 Task: Look for space in Alcamo, Italy from 7th July, 2023 to 15th July, 2023 for 6 adults in price range Rs.15000 to Rs.20000. Place can be entire place with 3 bedrooms having 3 beds and 3 bathrooms. Property type can be house, flat, guest house. Booking option can be shelf check-in. Required host language is English.
Action: Mouse moved to (477, 72)
Screenshot: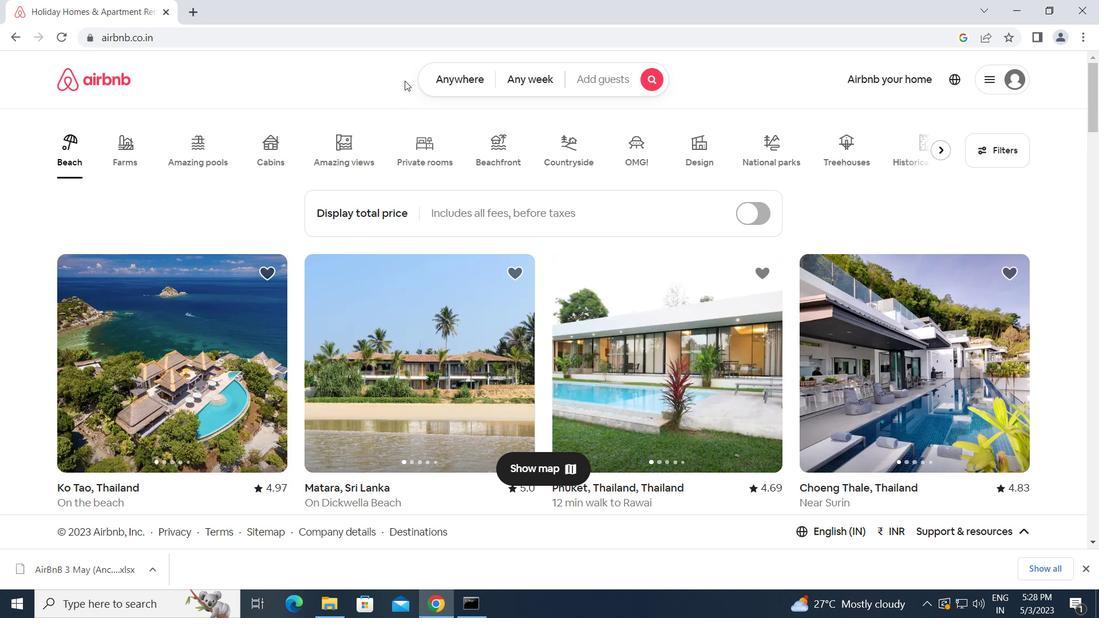 
Action: Mouse pressed left at (477, 72)
Screenshot: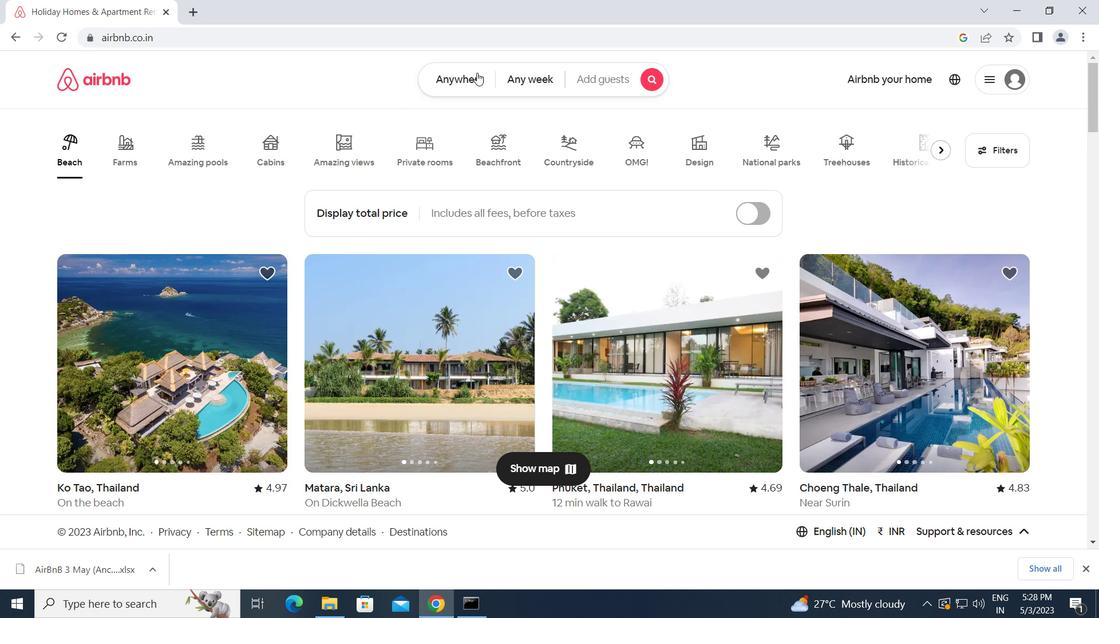 
Action: Mouse moved to (375, 120)
Screenshot: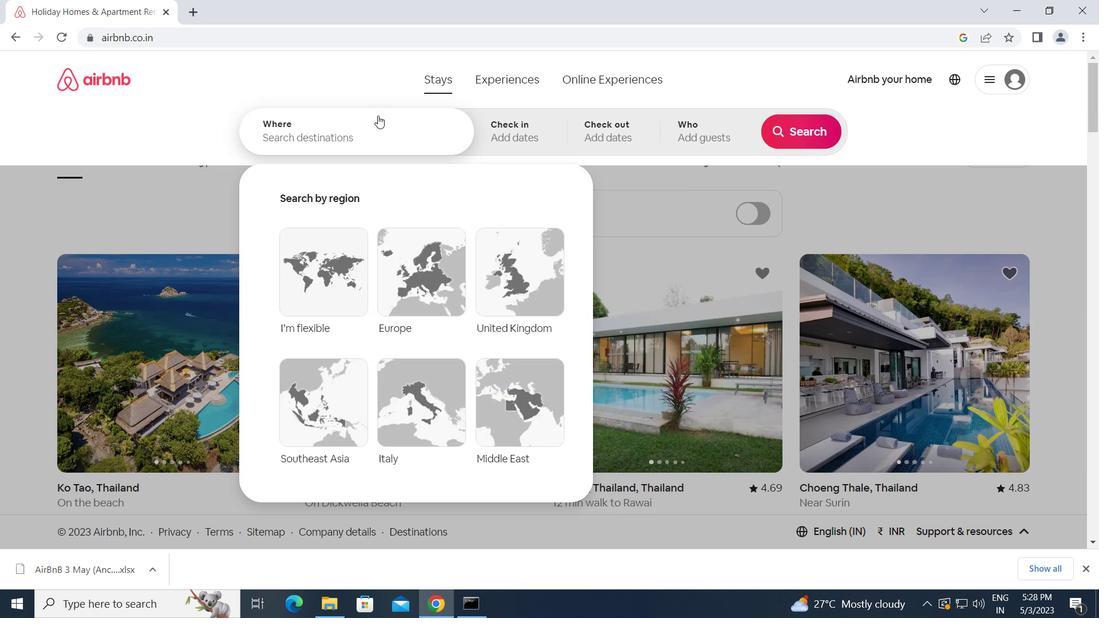 
Action: Mouse pressed left at (375, 120)
Screenshot: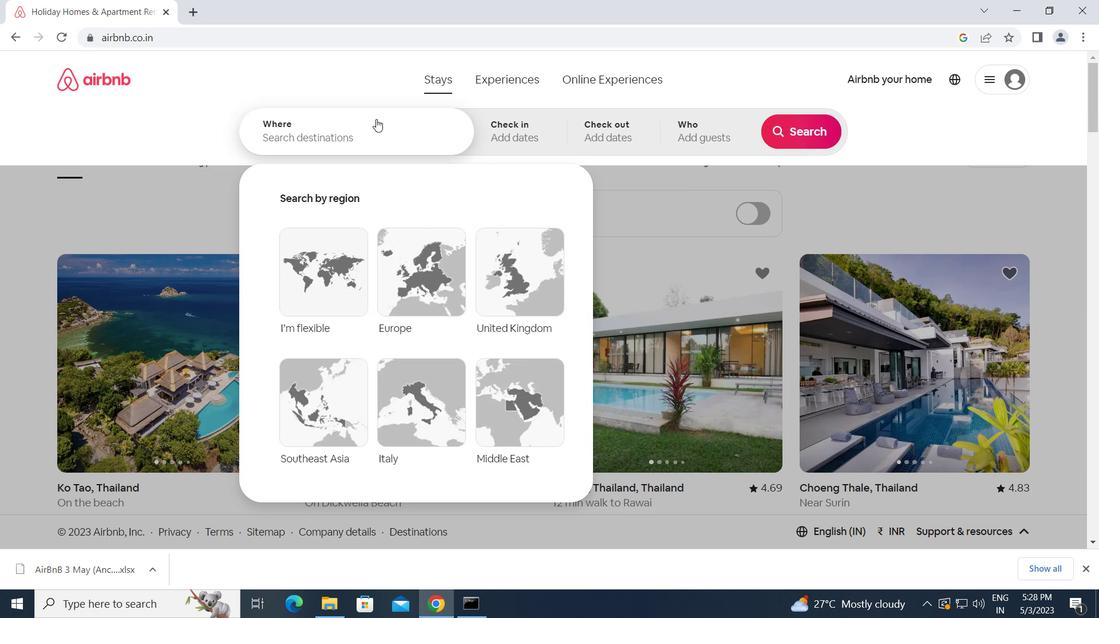 
Action: Key pressed <Key.caps_lock>a<Key.caps_lock>lcamo,<Key.space><Key.caps_lock>i<Key.caps_lock>taly<Key.enter>
Screenshot: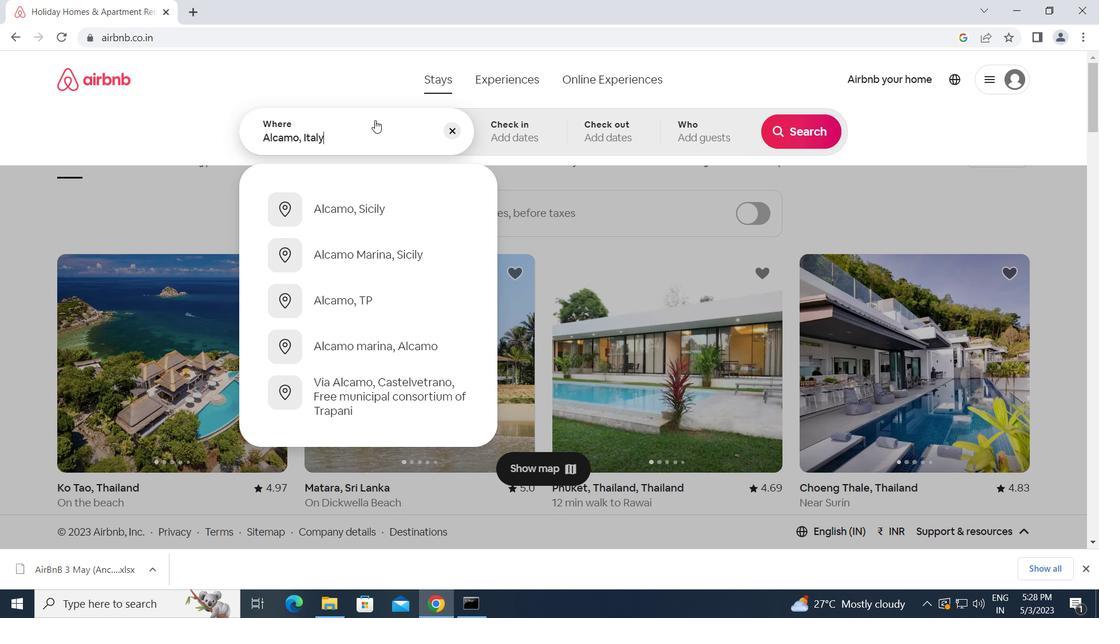 
Action: Mouse moved to (807, 247)
Screenshot: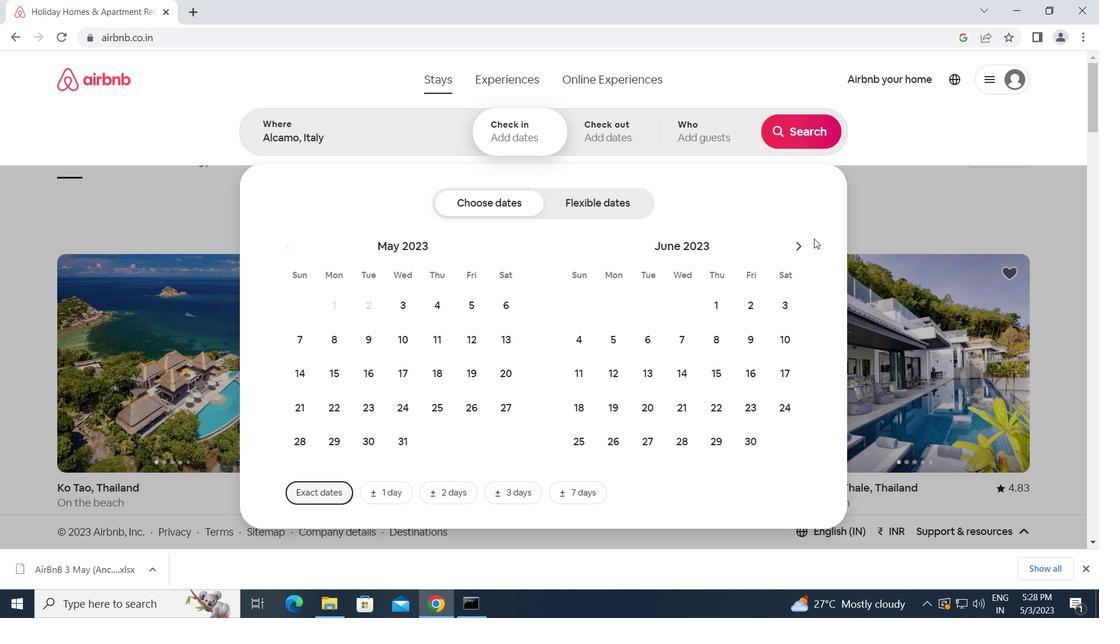 
Action: Mouse pressed left at (807, 247)
Screenshot: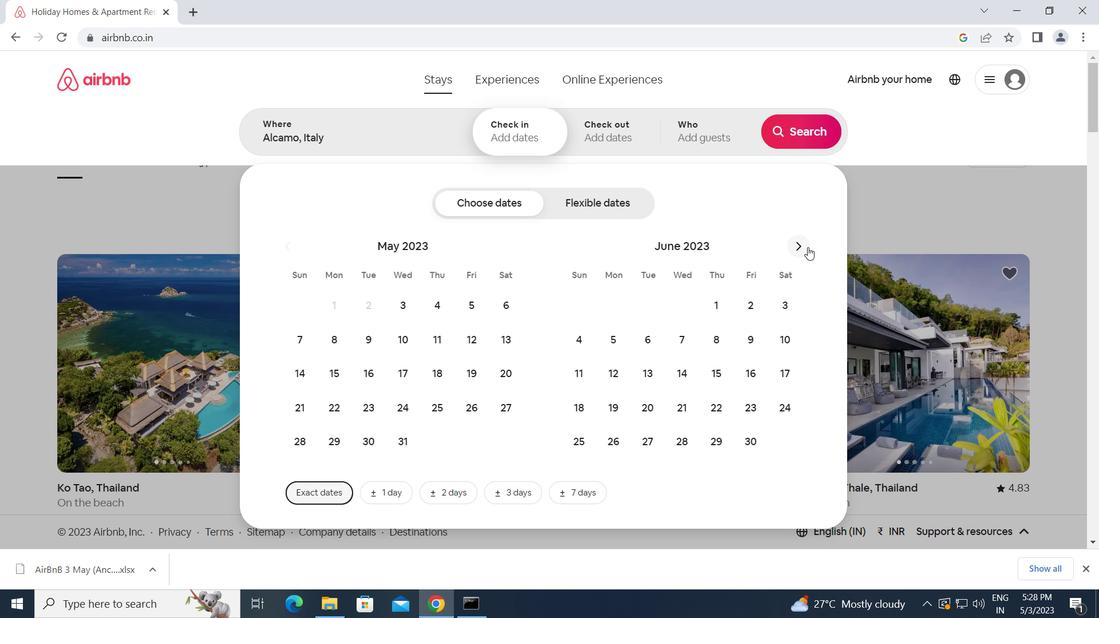 
Action: Mouse moved to (751, 333)
Screenshot: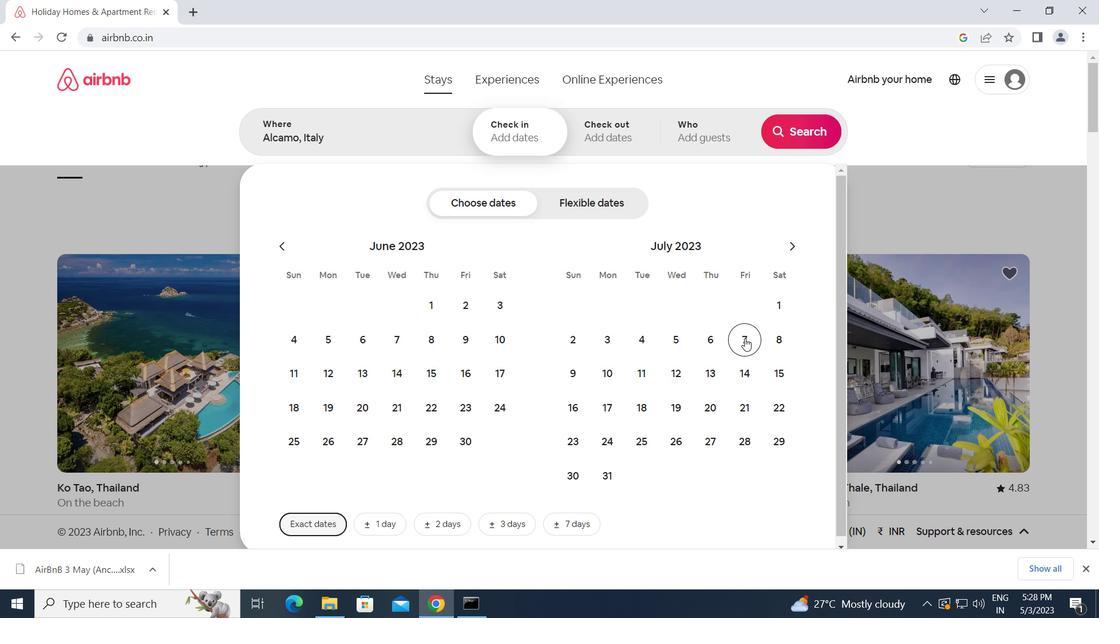
Action: Mouse pressed left at (751, 333)
Screenshot: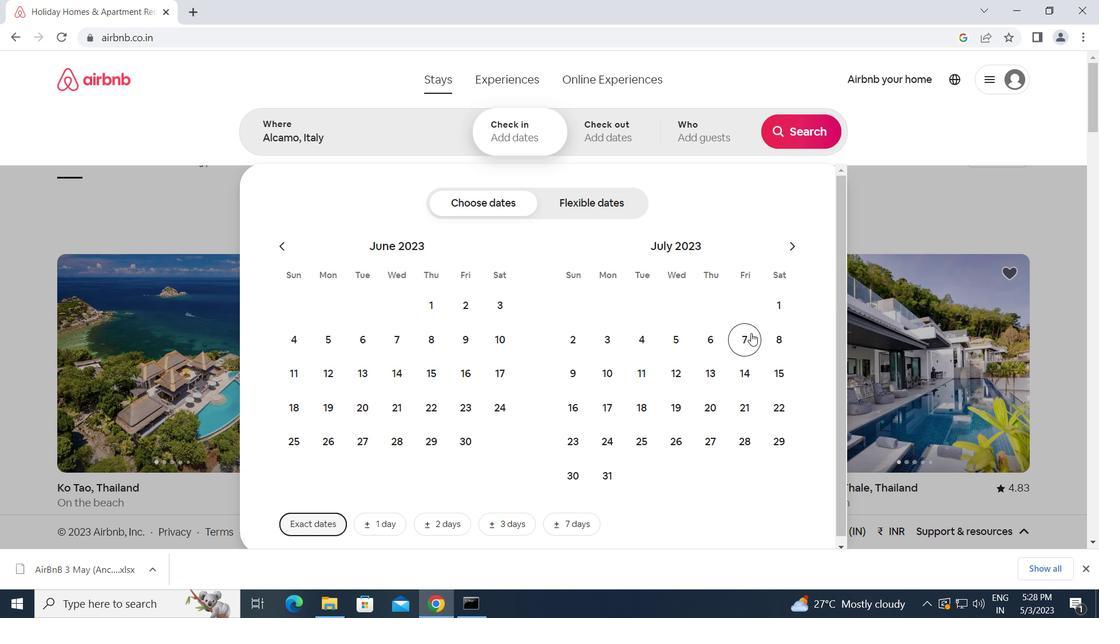 
Action: Mouse moved to (786, 371)
Screenshot: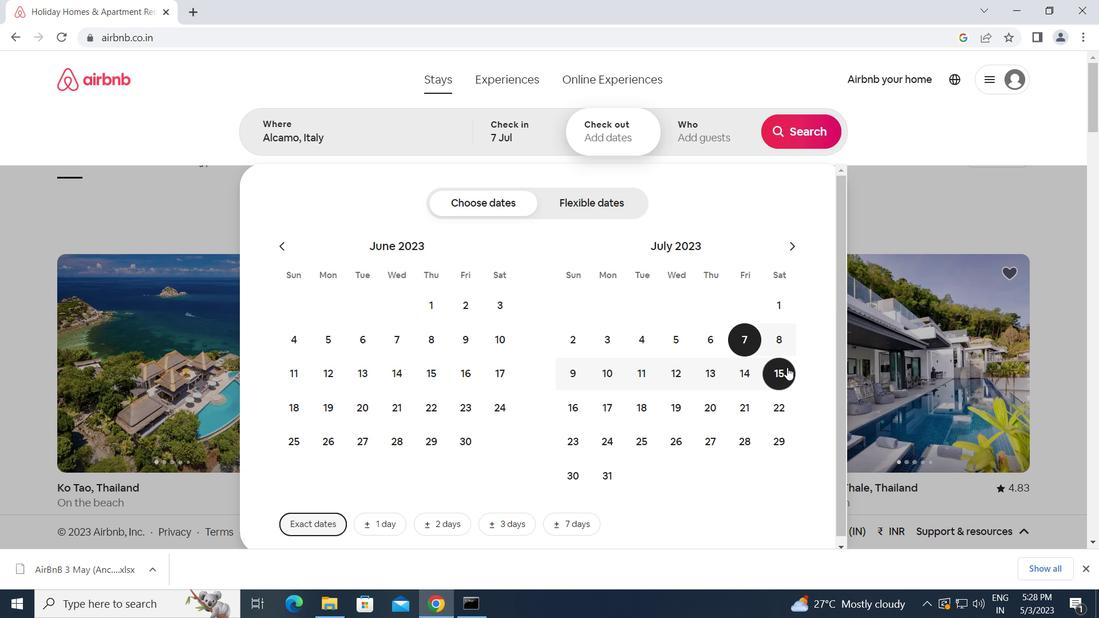 
Action: Mouse pressed left at (786, 371)
Screenshot: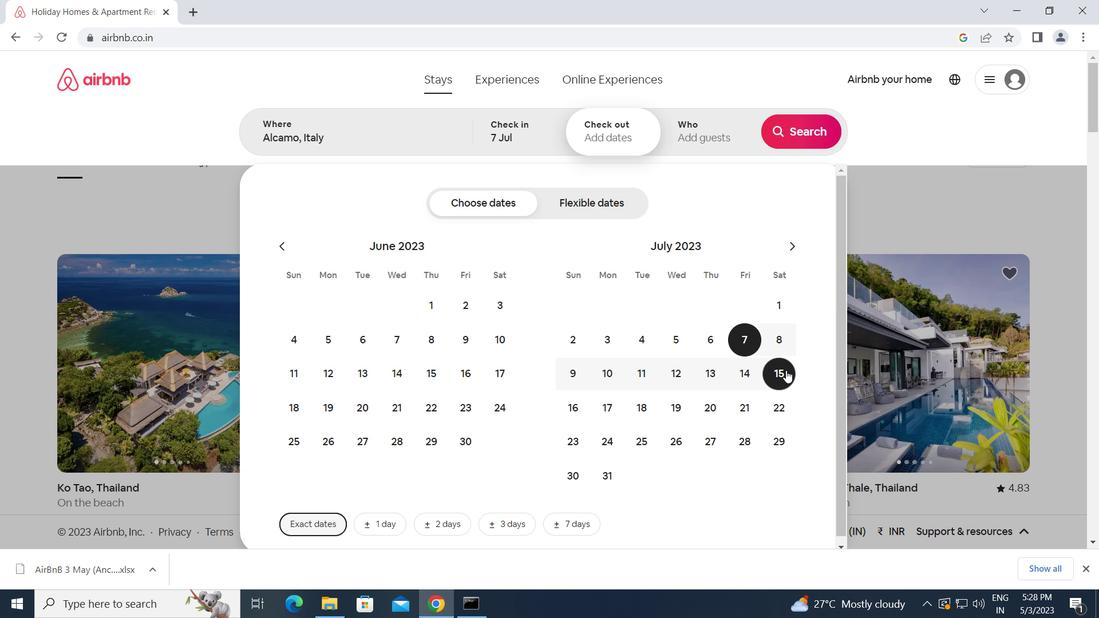 
Action: Mouse moved to (700, 127)
Screenshot: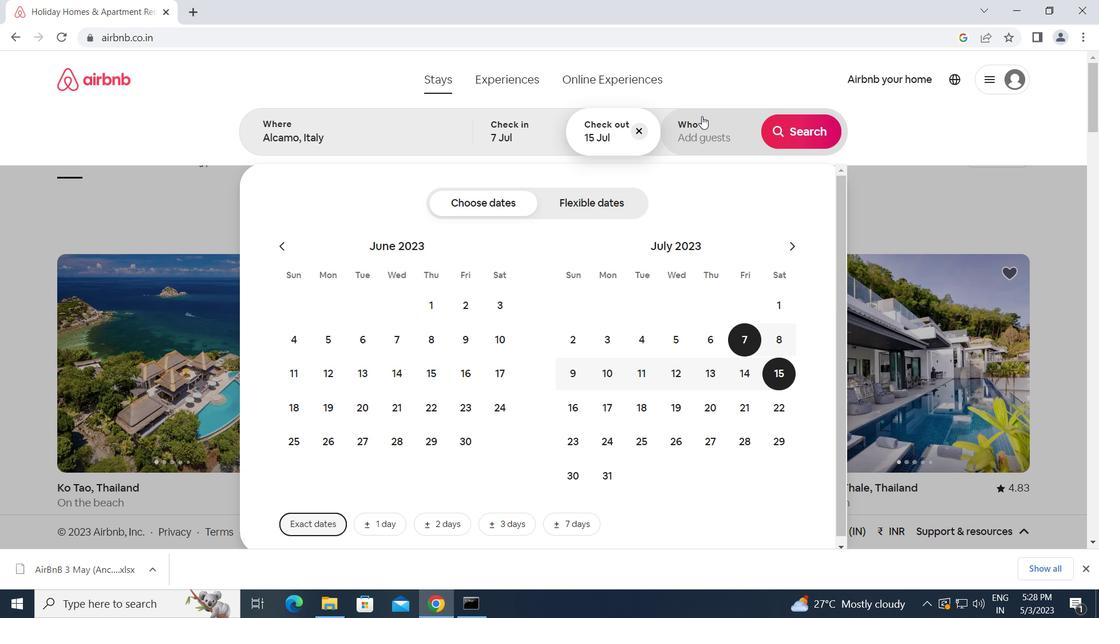 
Action: Mouse pressed left at (700, 127)
Screenshot: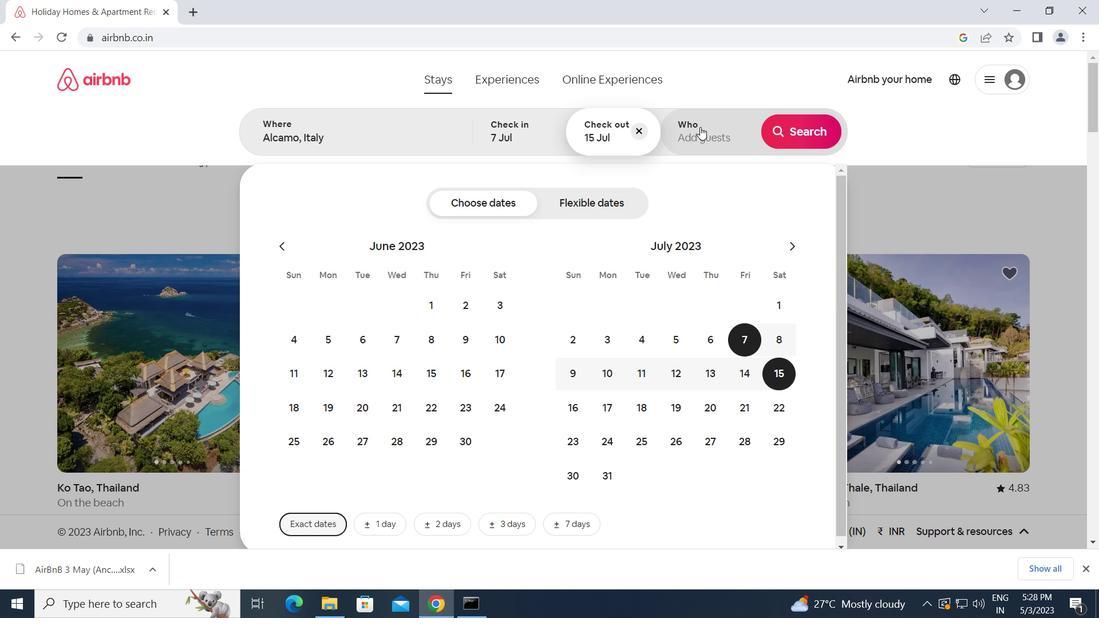 
Action: Mouse moved to (807, 209)
Screenshot: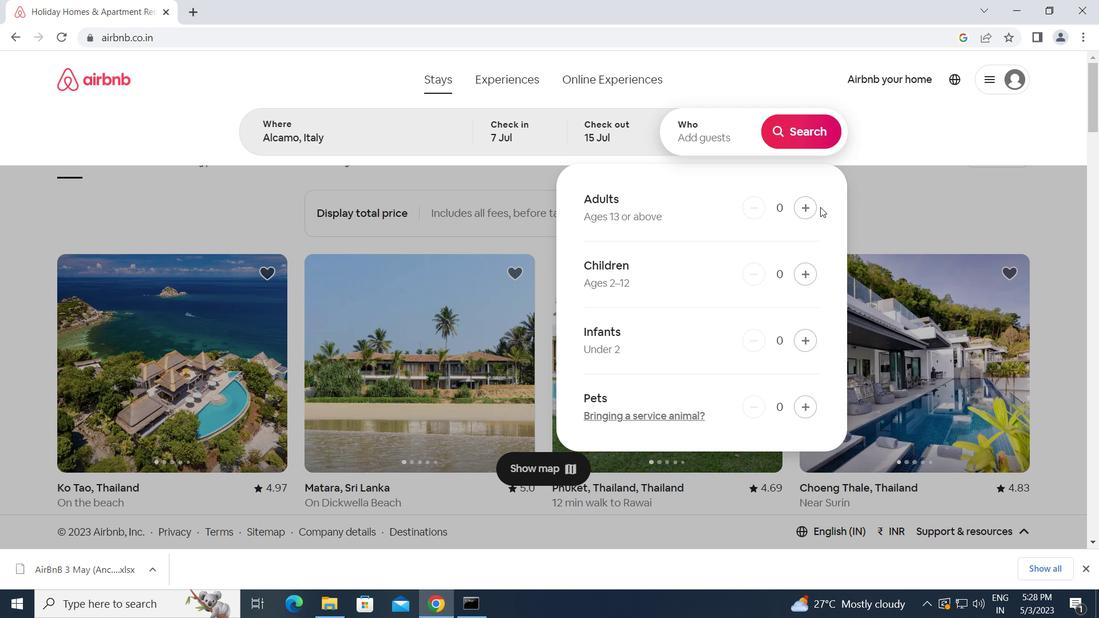 
Action: Mouse pressed left at (807, 209)
Screenshot: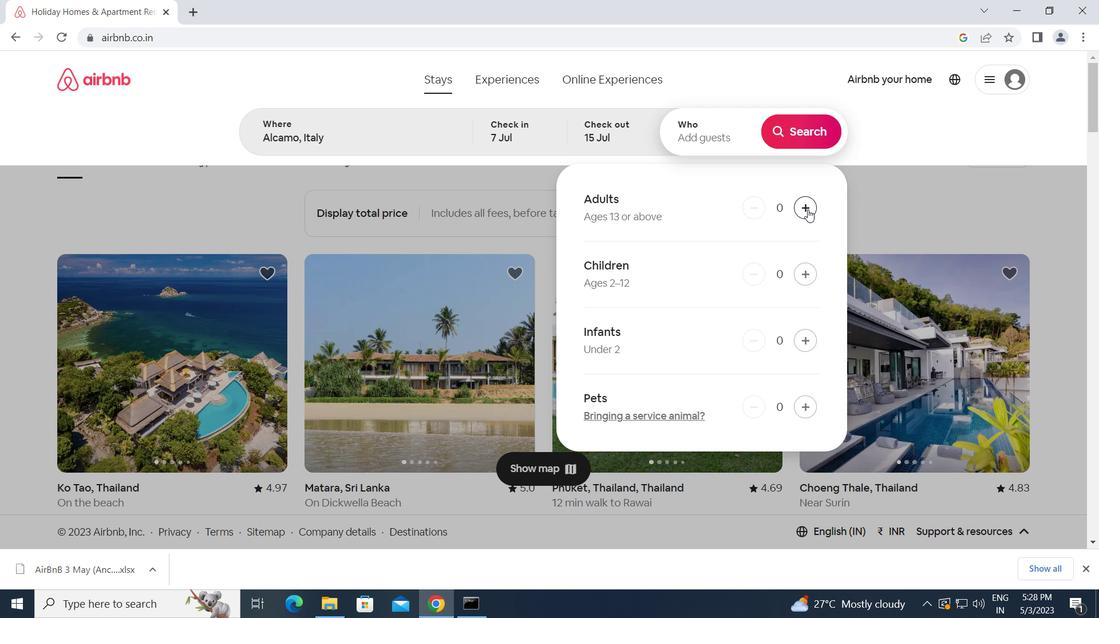 
Action: Mouse pressed left at (807, 209)
Screenshot: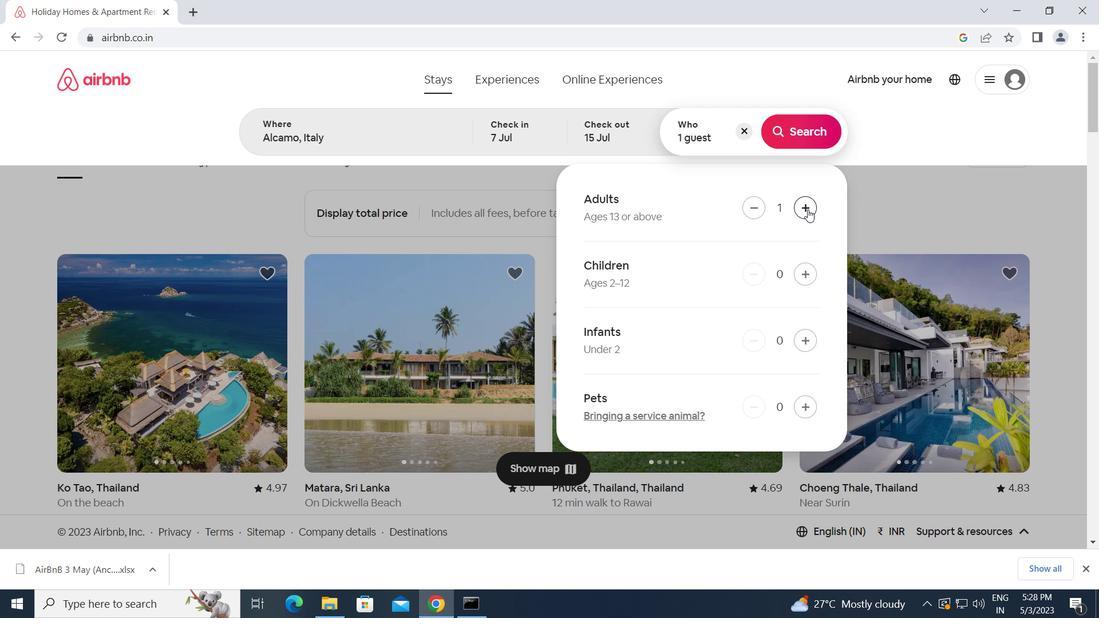 
Action: Mouse pressed left at (807, 209)
Screenshot: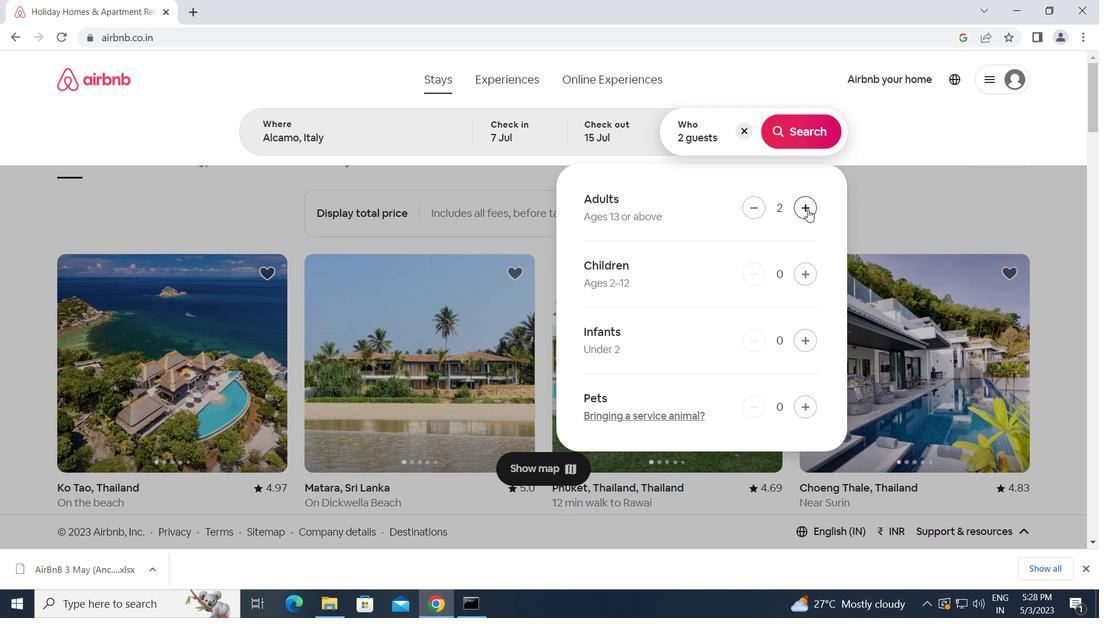 
Action: Mouse pressed left at (807, 209)
Screenshot: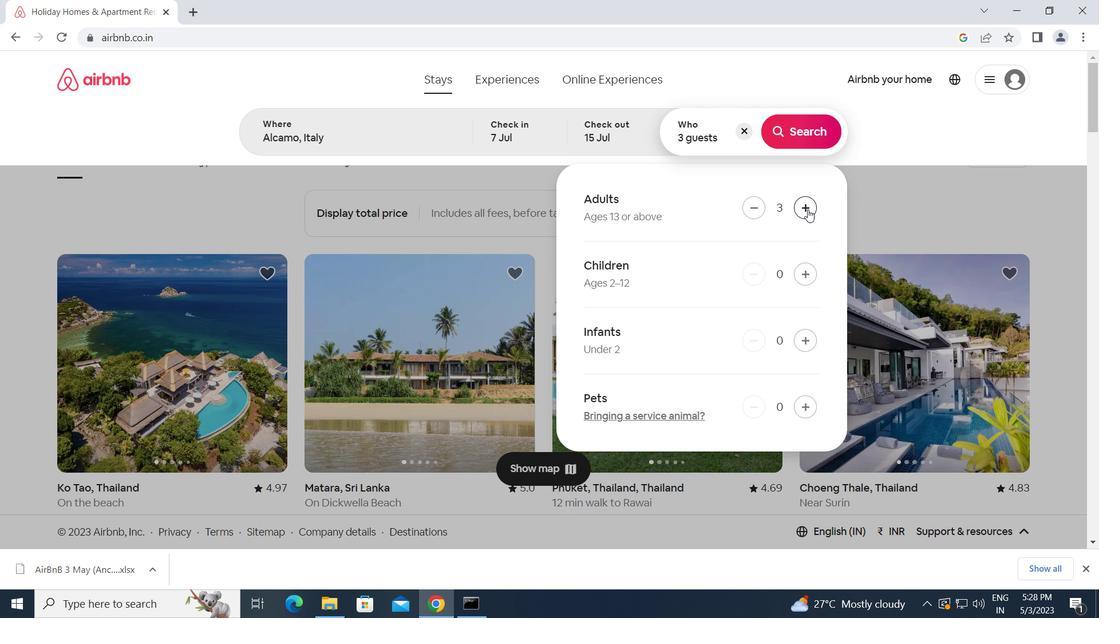 
Action: Mouse pressed left at (807, 209)
Screenshot: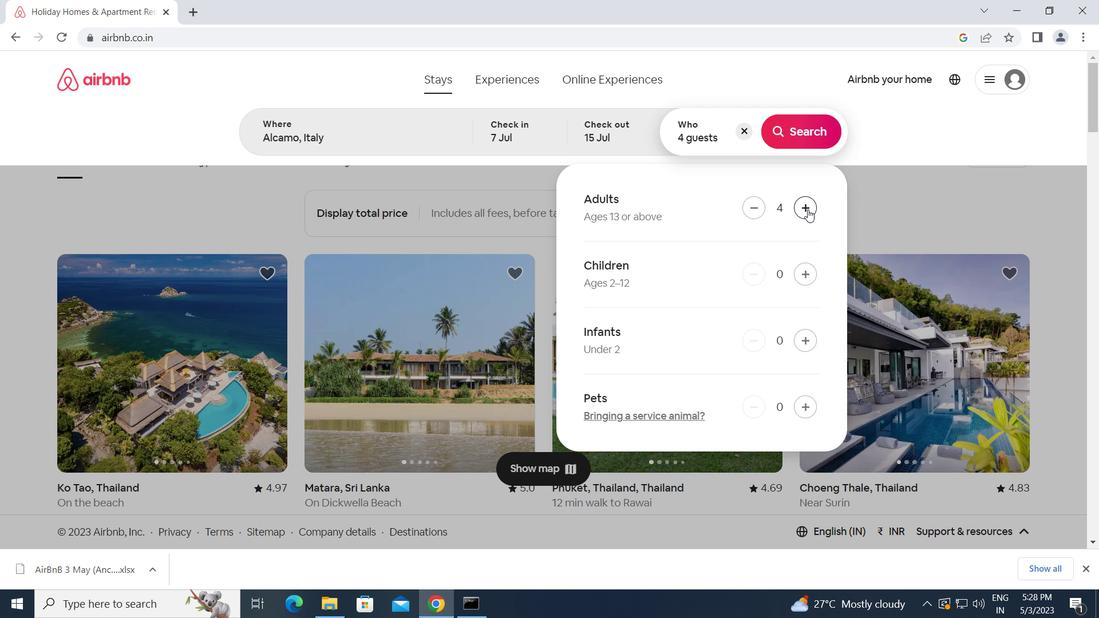 
Action: Mouse pressed left at (807, 209)
Screenshot: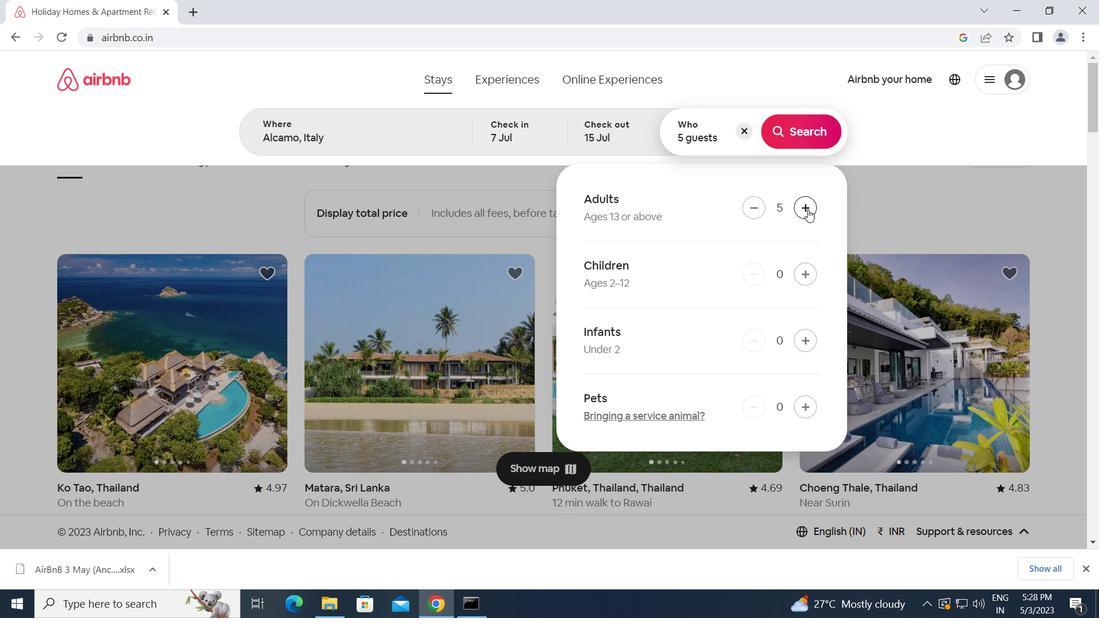 
Action: Mouse moved to (801, 133)
Screenshot: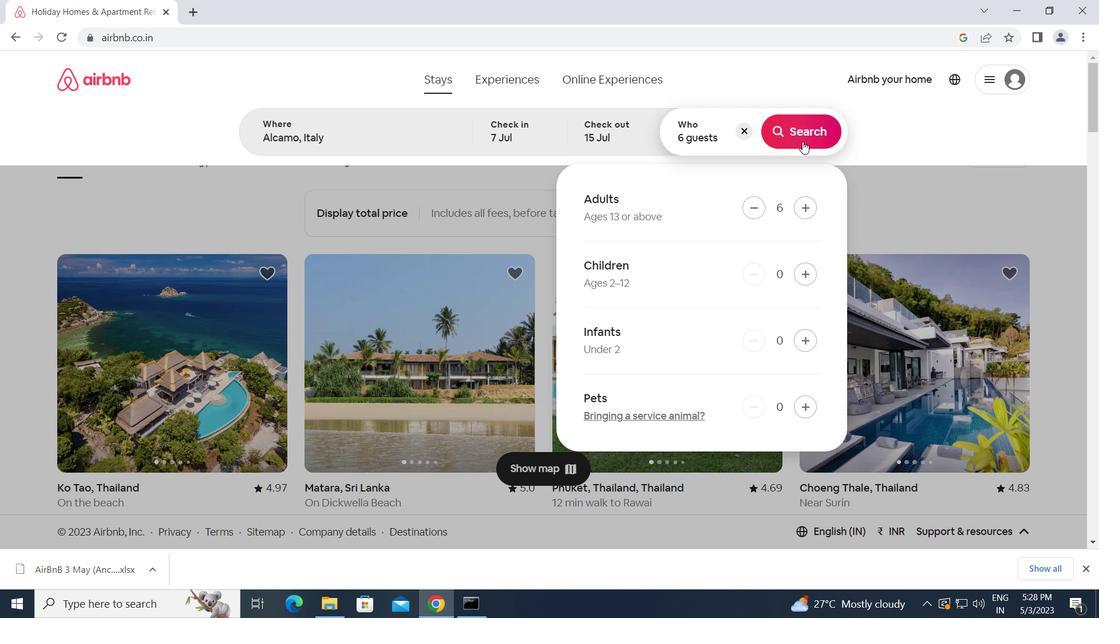 
Action: Mouse pressed left at (801, 133)
Screenshot: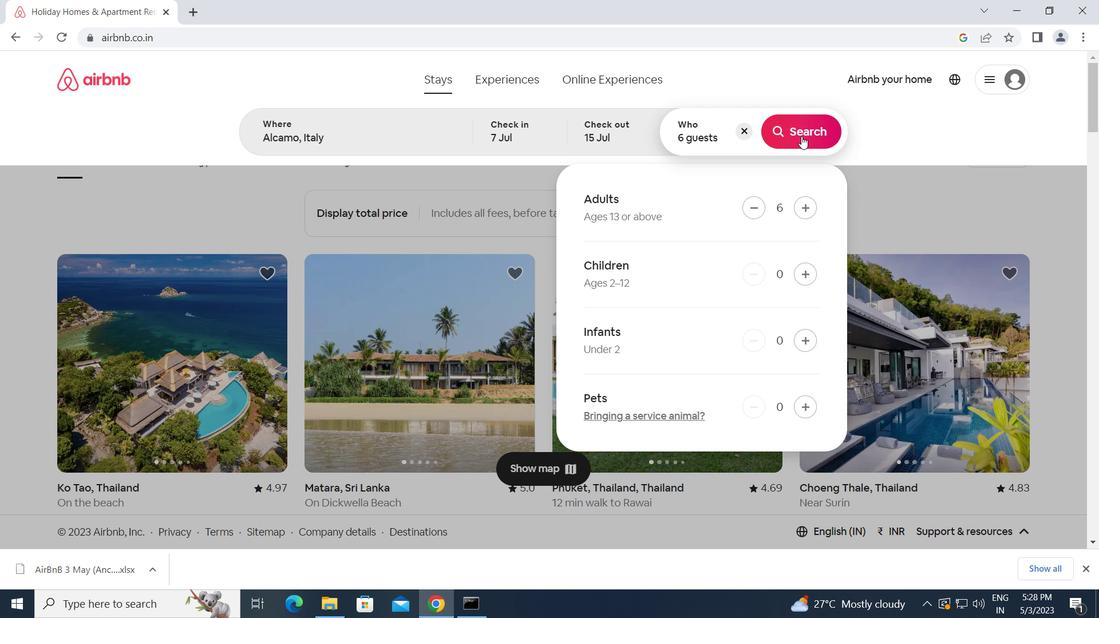 
Action: Mouse moved to (1031, 135)
Screenshot: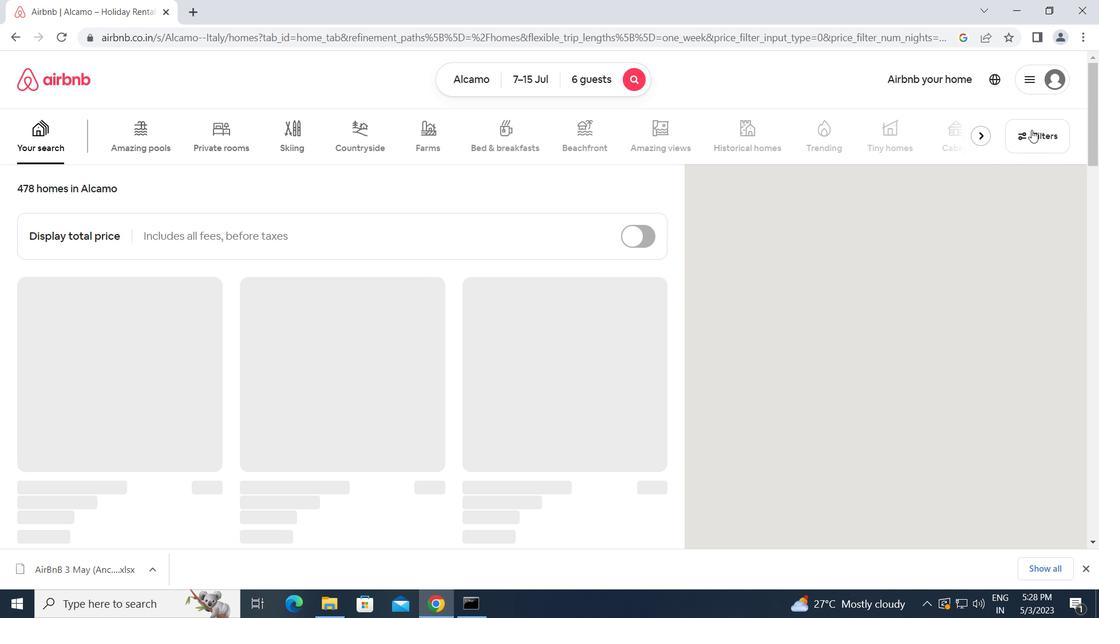 
Action: Mouse pressed left at (1031, 135)
Screenshot: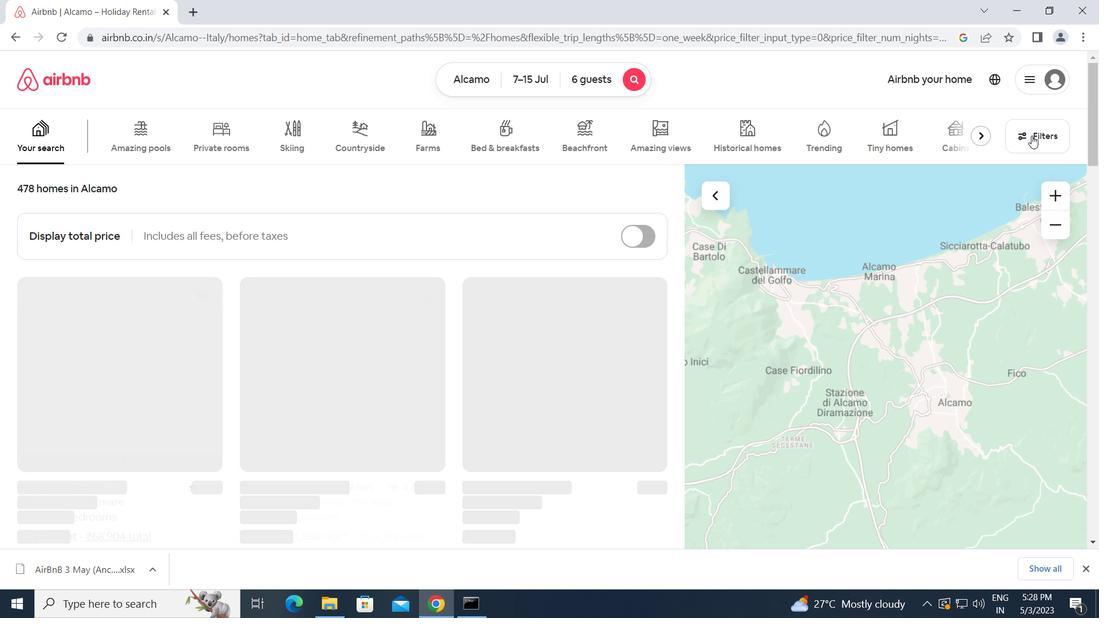 
Action: Mouse moved to (361, 321)
Screenshot: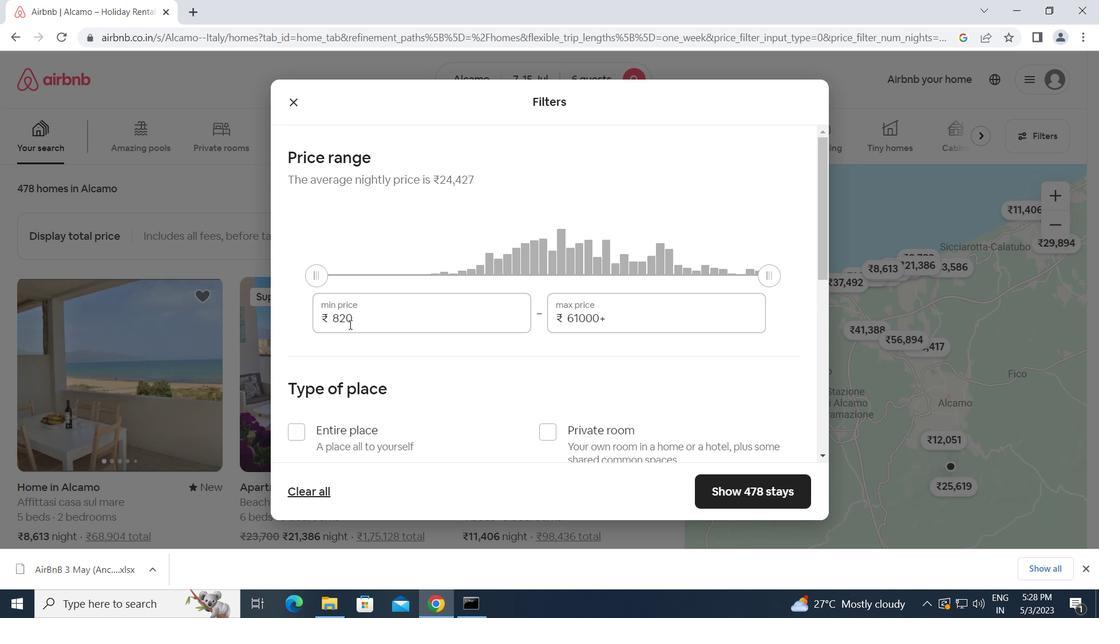 
Action: Mouse pressed left at (361, 321)
Screenshot: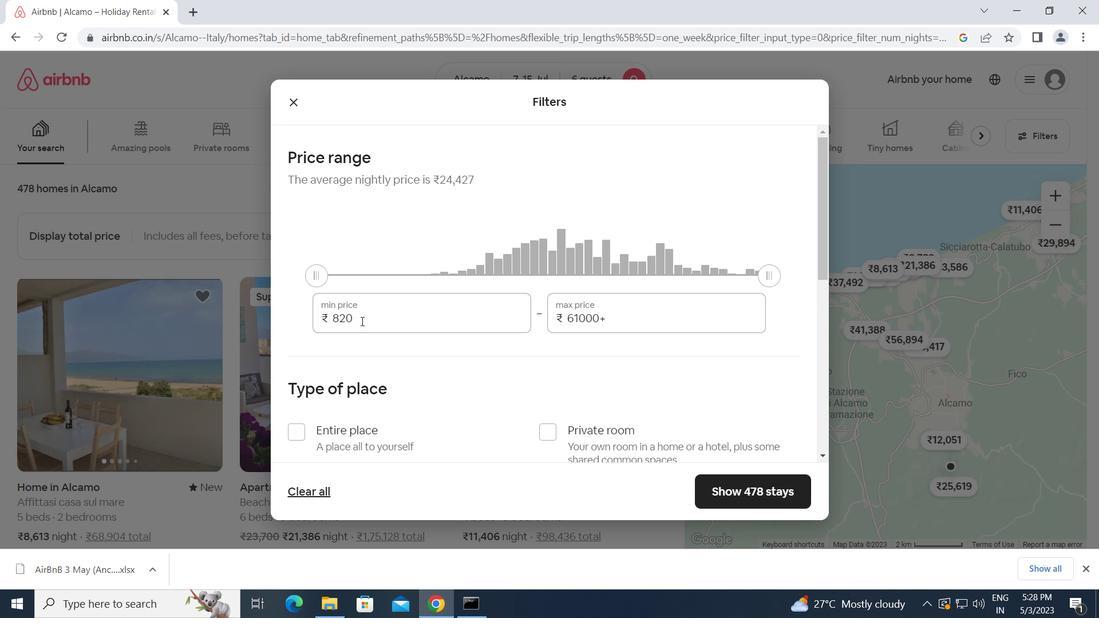
Action: Mouse moved to (330, 320)
Screenshot: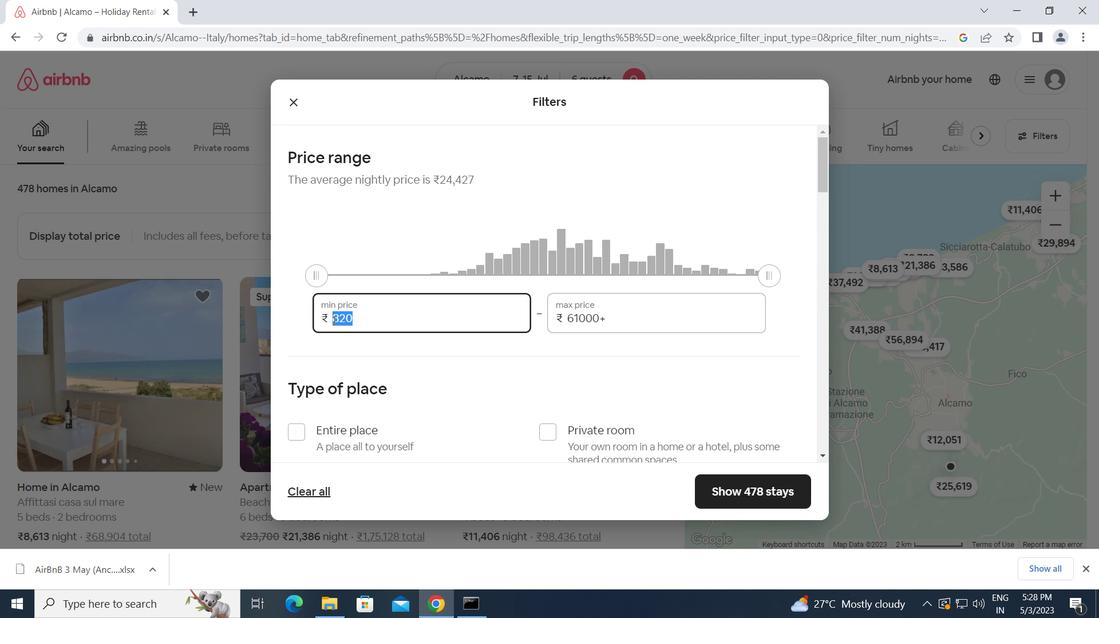 
Action: Key pressed 15000<Key.tab>20000
Screenshot: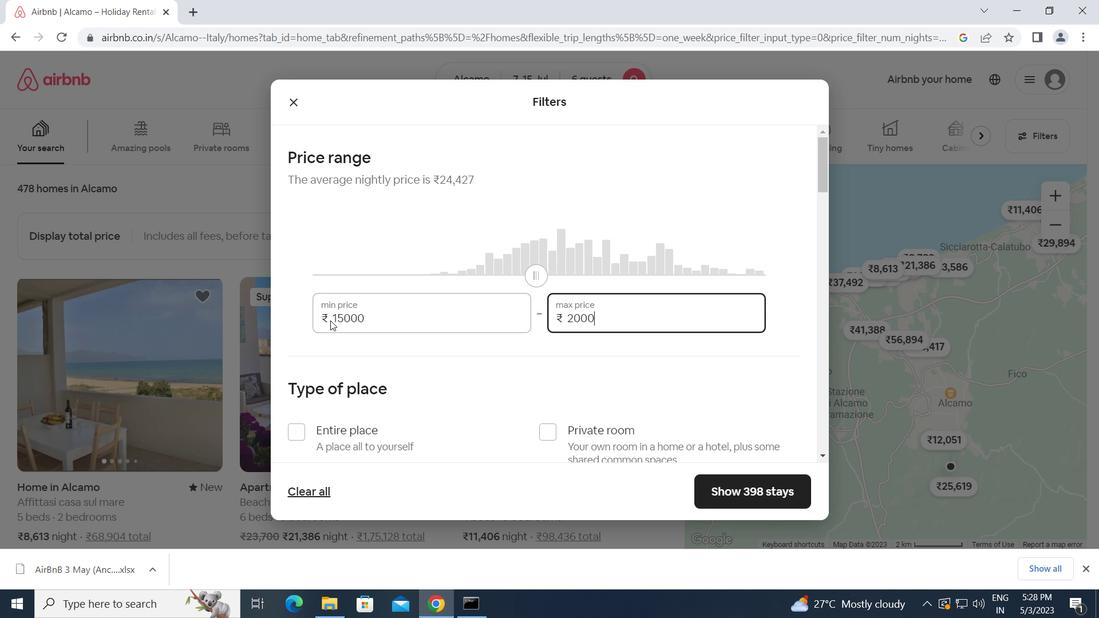 
Action: Mouse moved to (364, 341)
Screenshot: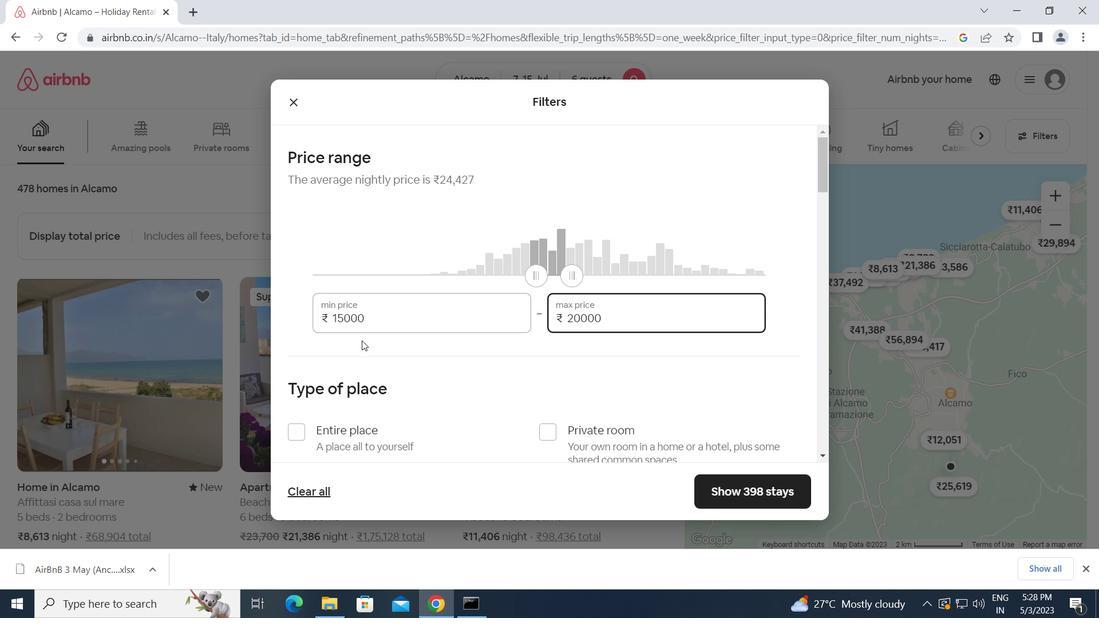 
Action: Mouse scrolled (364, 340) with delta (0, 0)
Screenshot: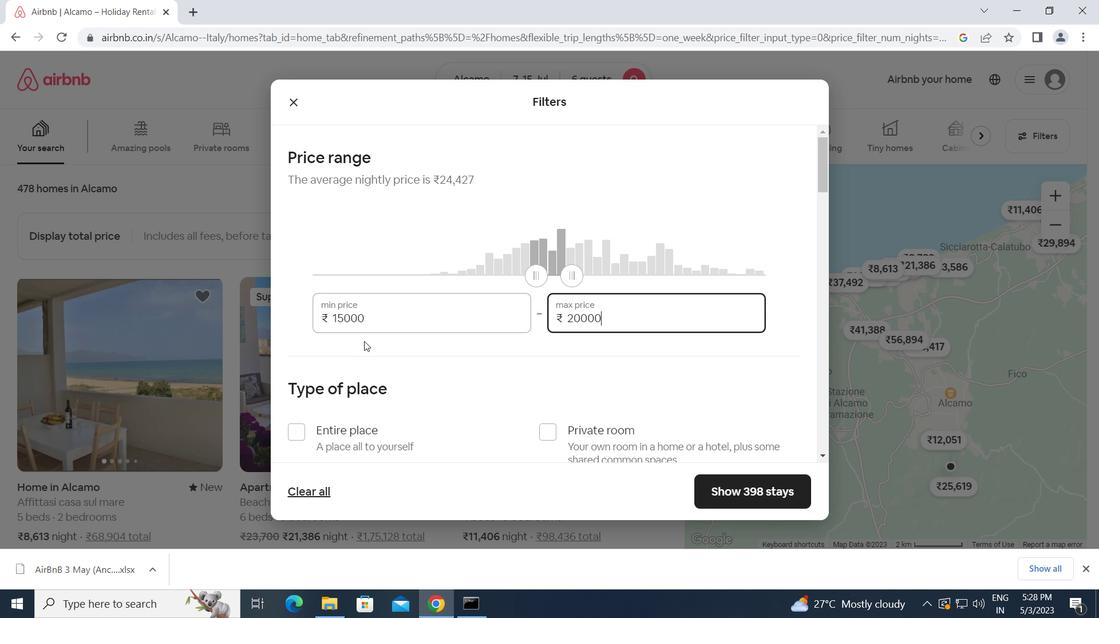 
Action: Mouse scrolled (364, 340) with delta (0, 0)
Screenshot: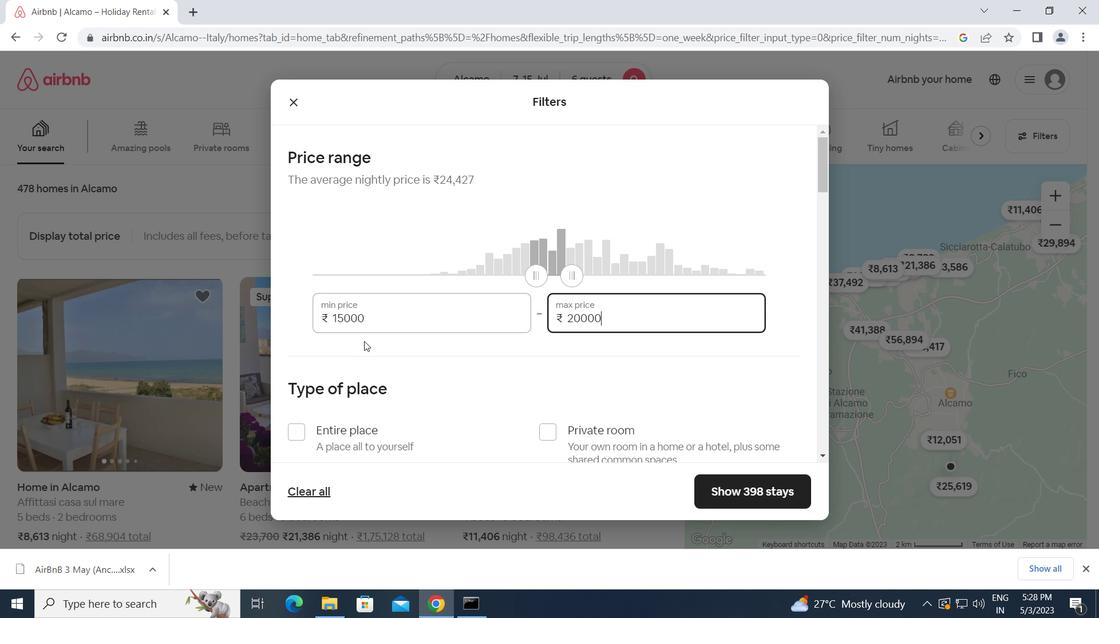 
Action: Mouse moved to (300, 293)
Screenshot: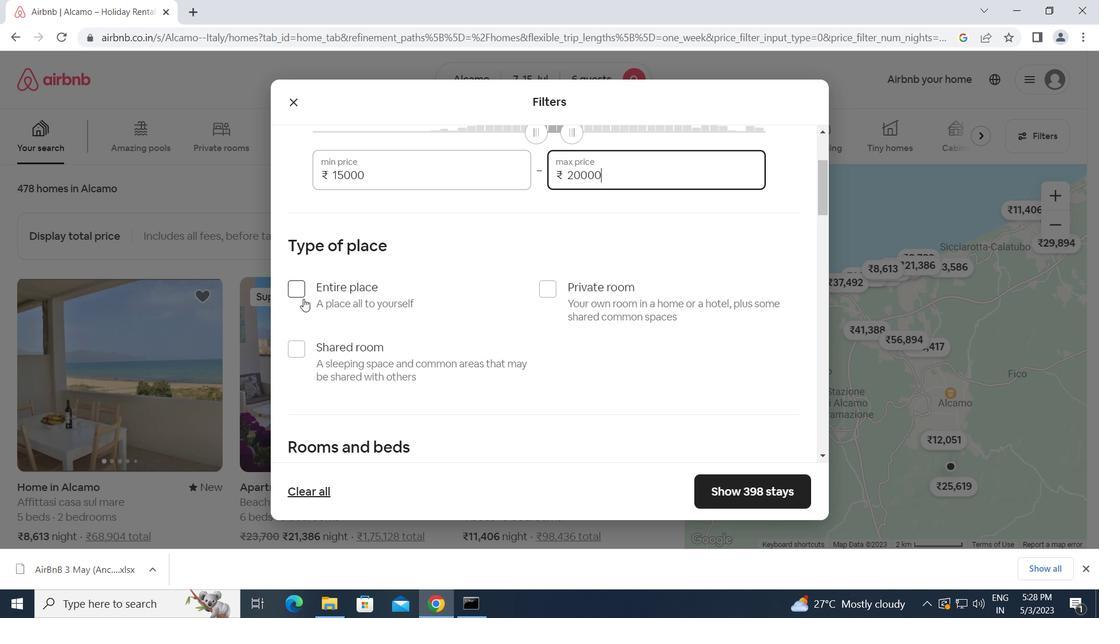 
Action: Mouse pressed left at (300, 293)
Screenshot: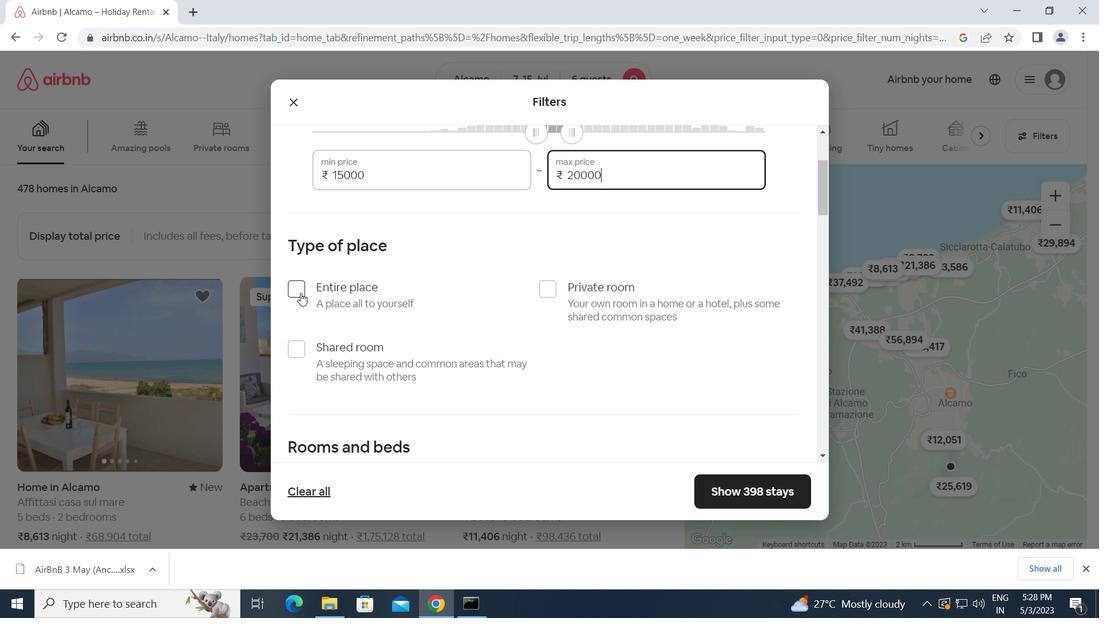 
Action: Mouse moved to (440, 328)
Screenshot: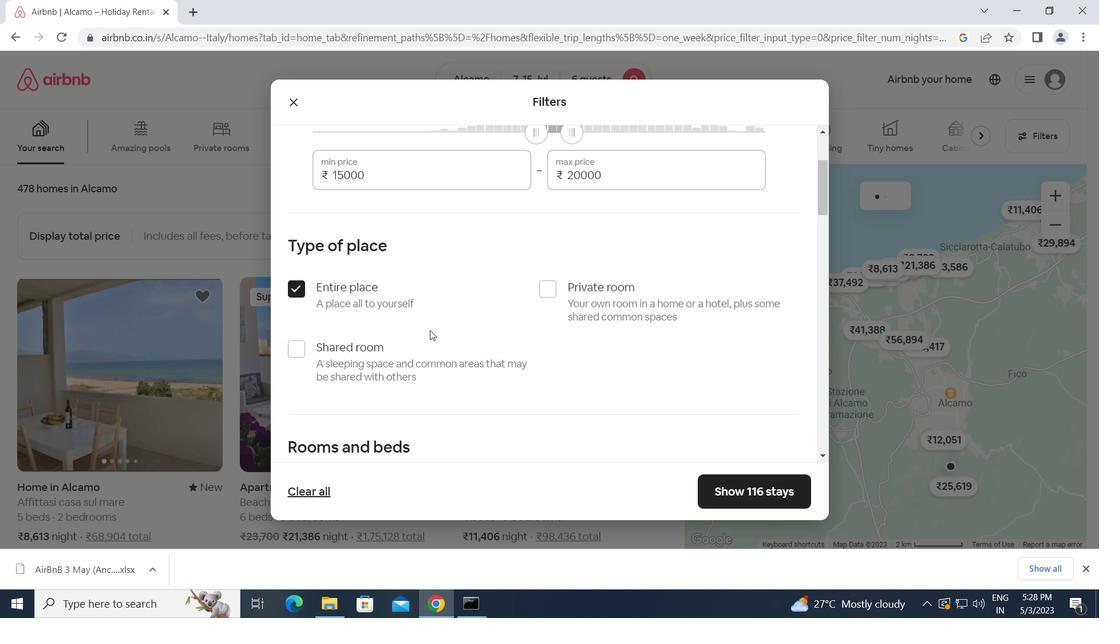 
Action: Mouse scrolled (440, 327) with delta (0, 0)
Screenshot: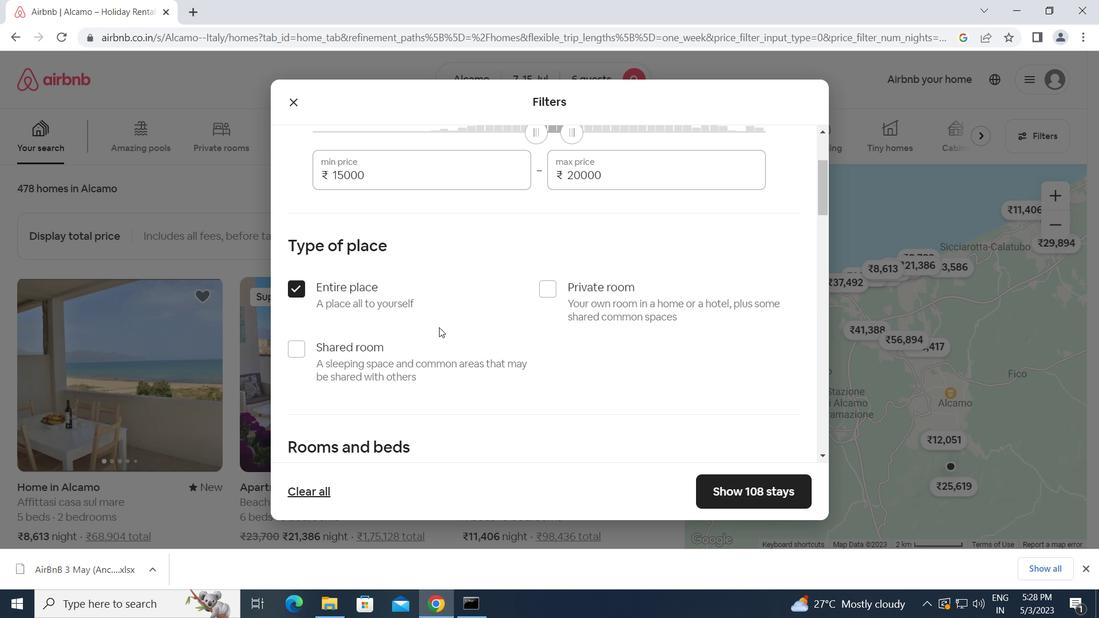 
Action: Mouse scrolled (440, 327) with delta (0, 0)
Screenshot: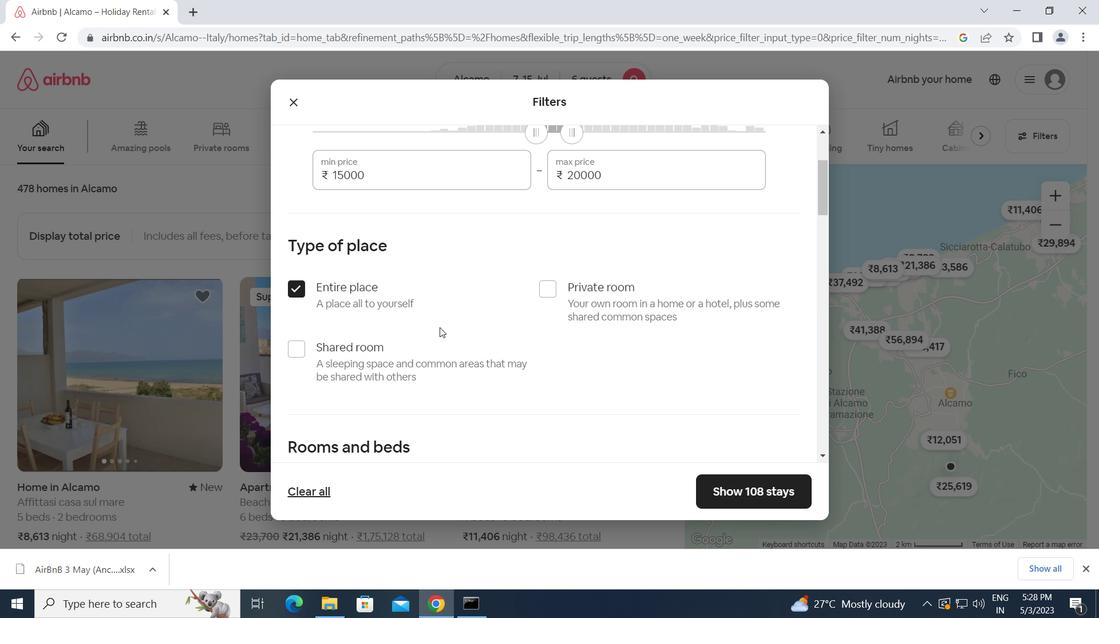 
Action: Mouse scrolled (440, 327) with delta (0, 0)
Screenshot: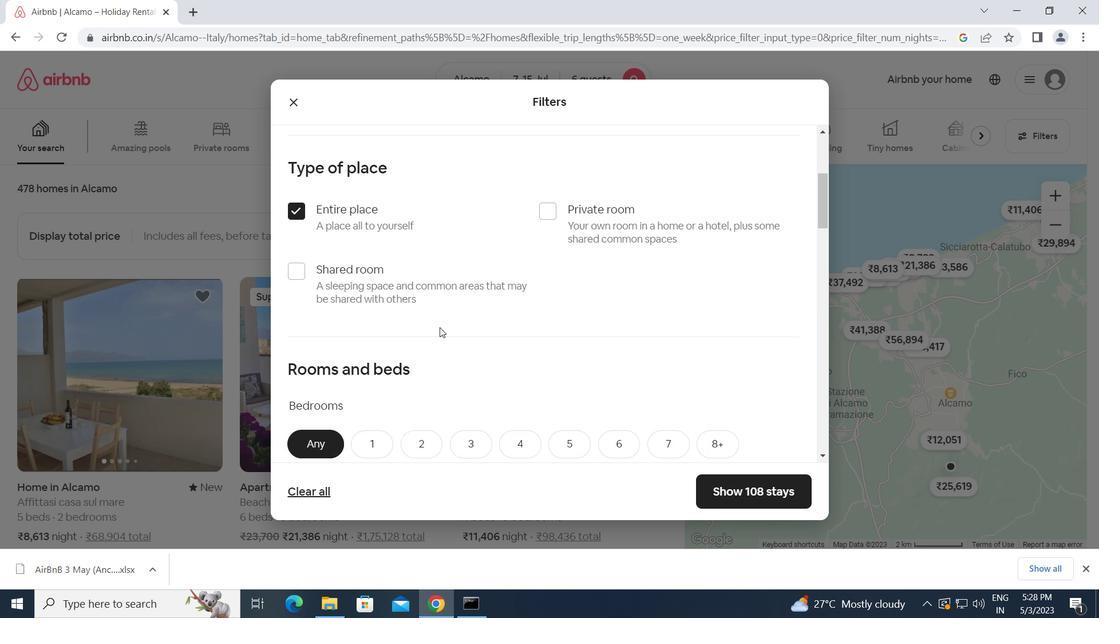 
Action: Mouse moved to (466, 313)
Screenshot: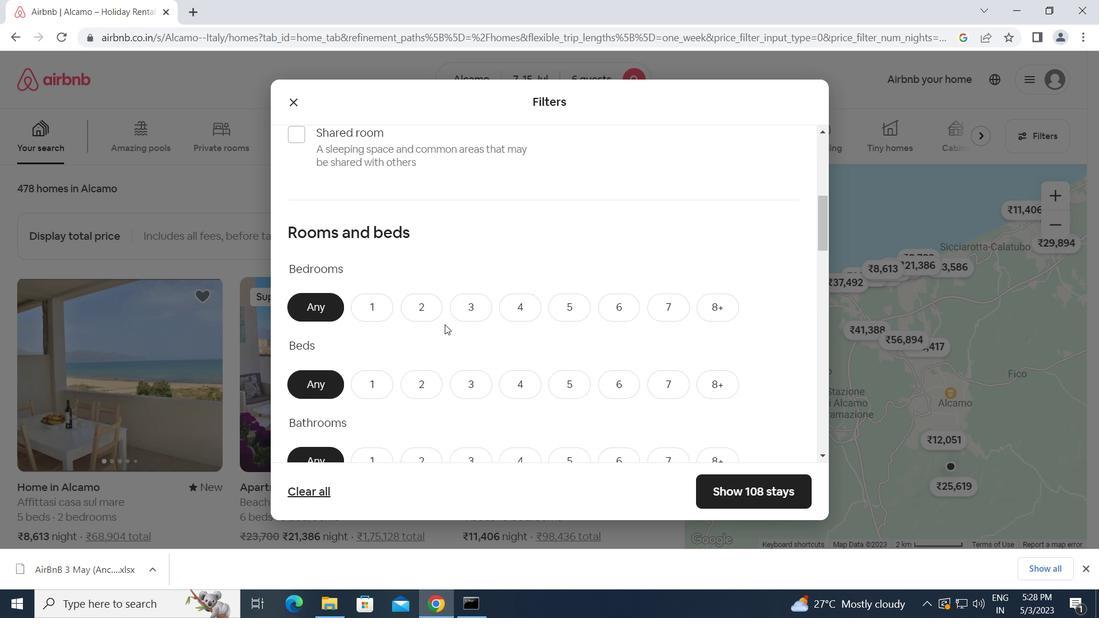 
Action: Mouse pressed left at (466, 313)
Screenshot: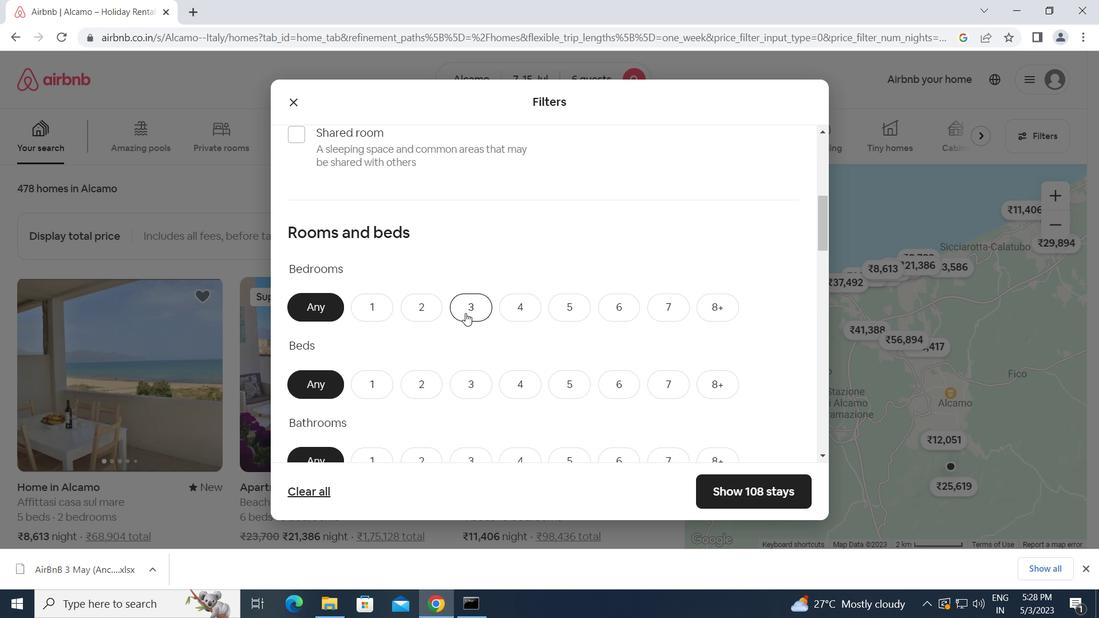
Action: Mouse scrolled (466, 313) with delta (0, 0)
Screenshot: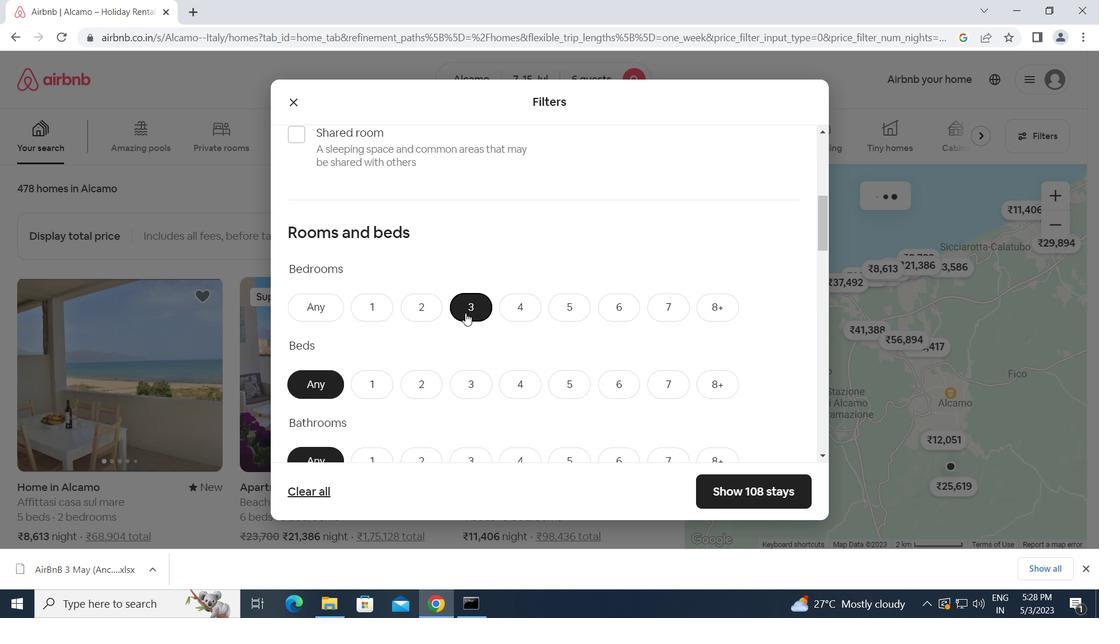 
Action: Mouse scrolled (466, 313) with delta (0, 0)
Screenshot: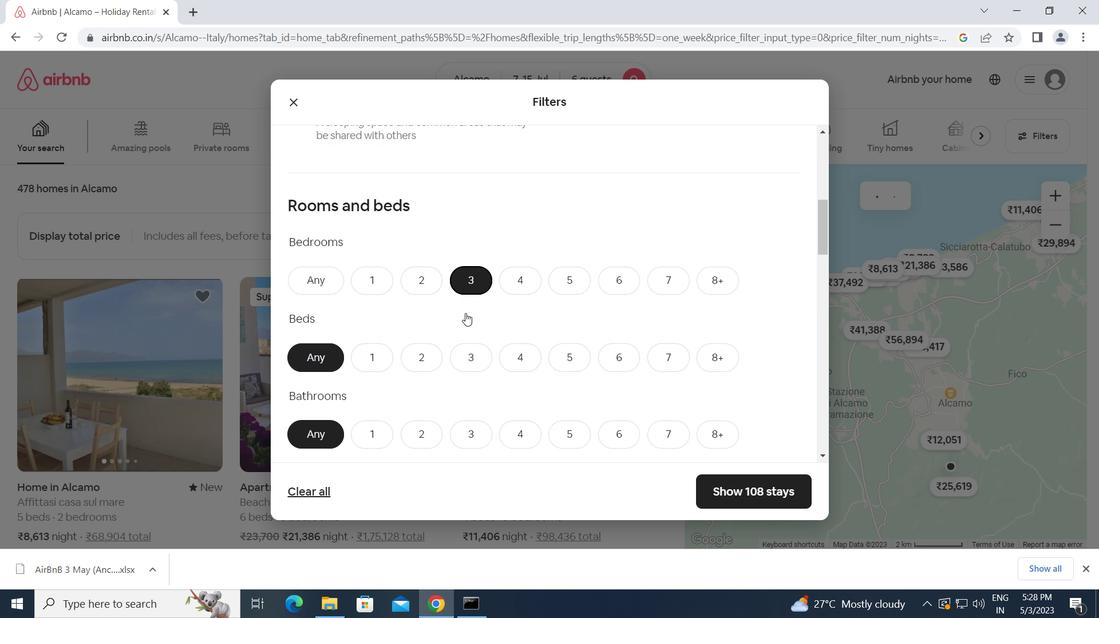 
Action: Mouse moved to (460, 242)
Screenshot: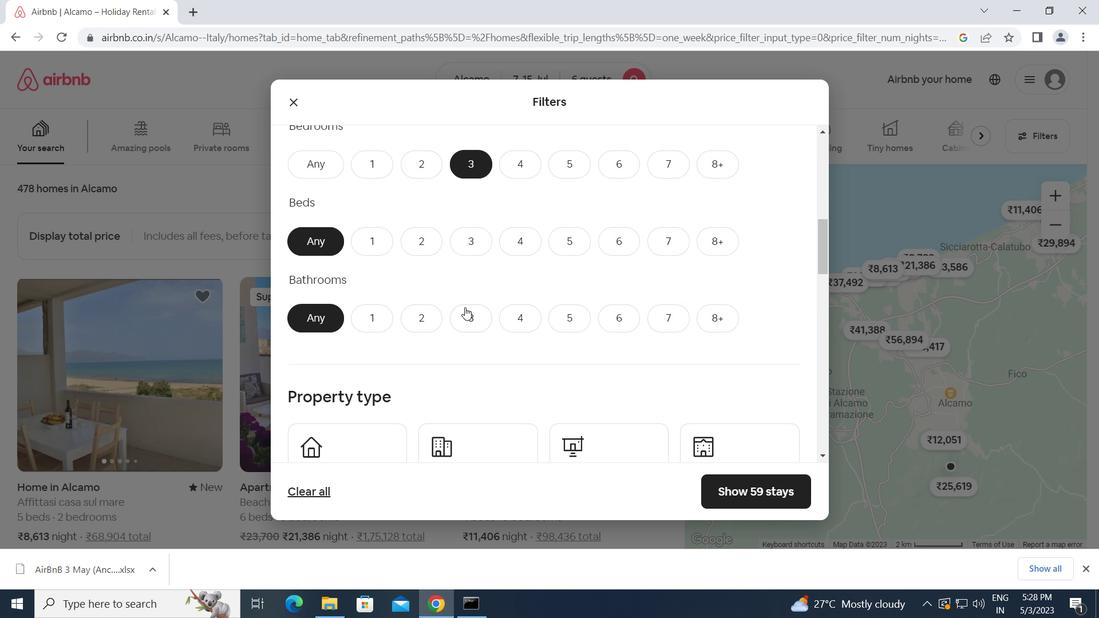 
Action: Mouse pressed left at (460, 242)
Screenshot: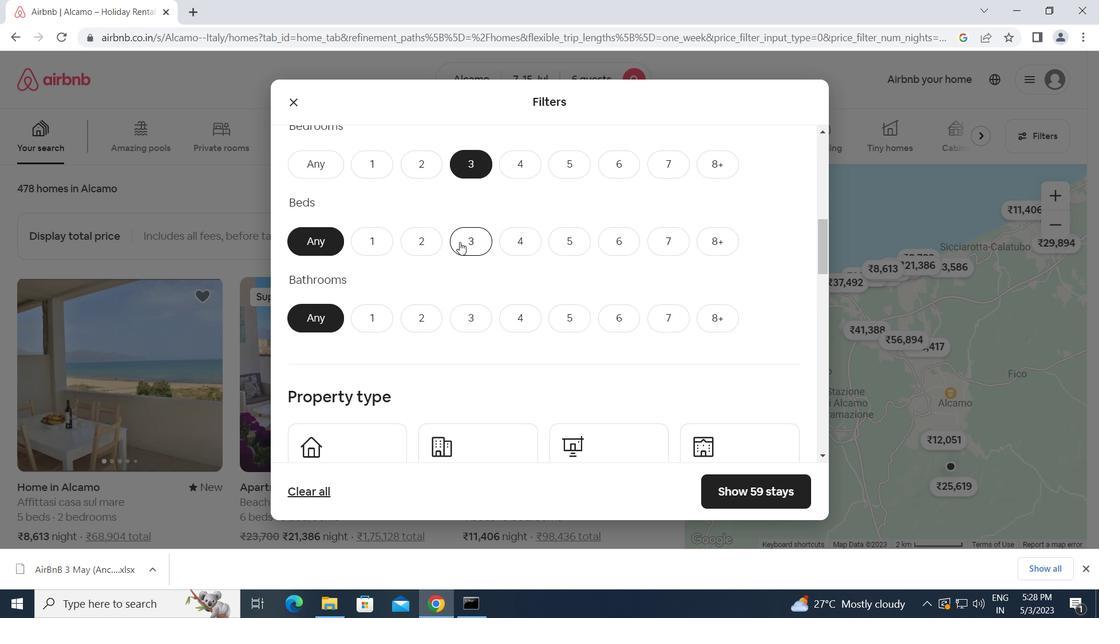 
Action: Mouse moved to (466, 317)
Screenshot: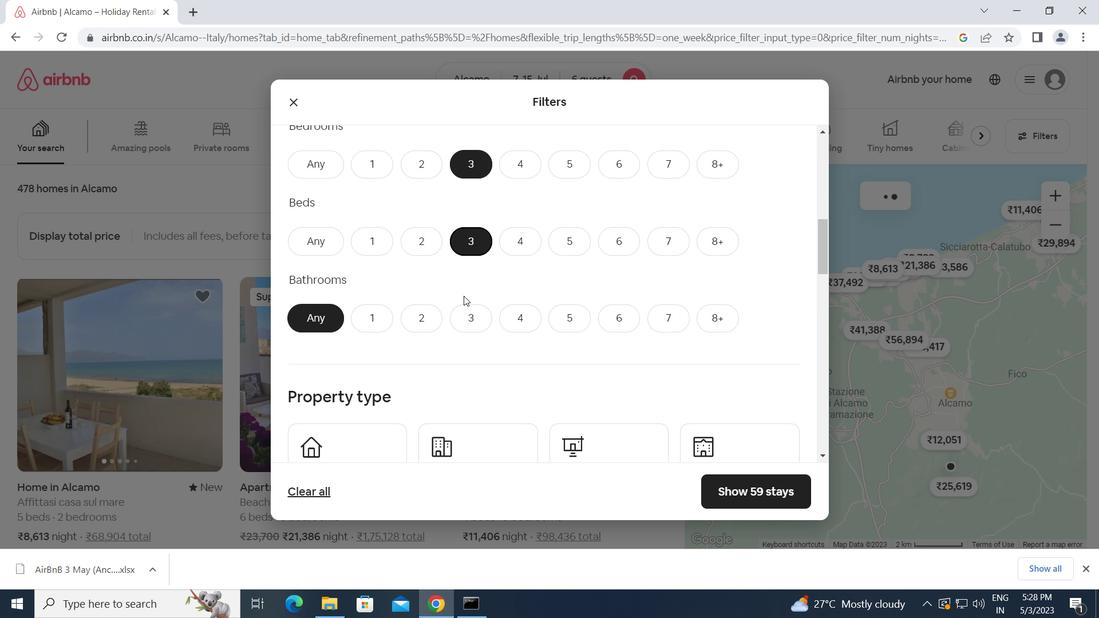 
Action: Mouse pressed left at (466, 317)
Screenshot: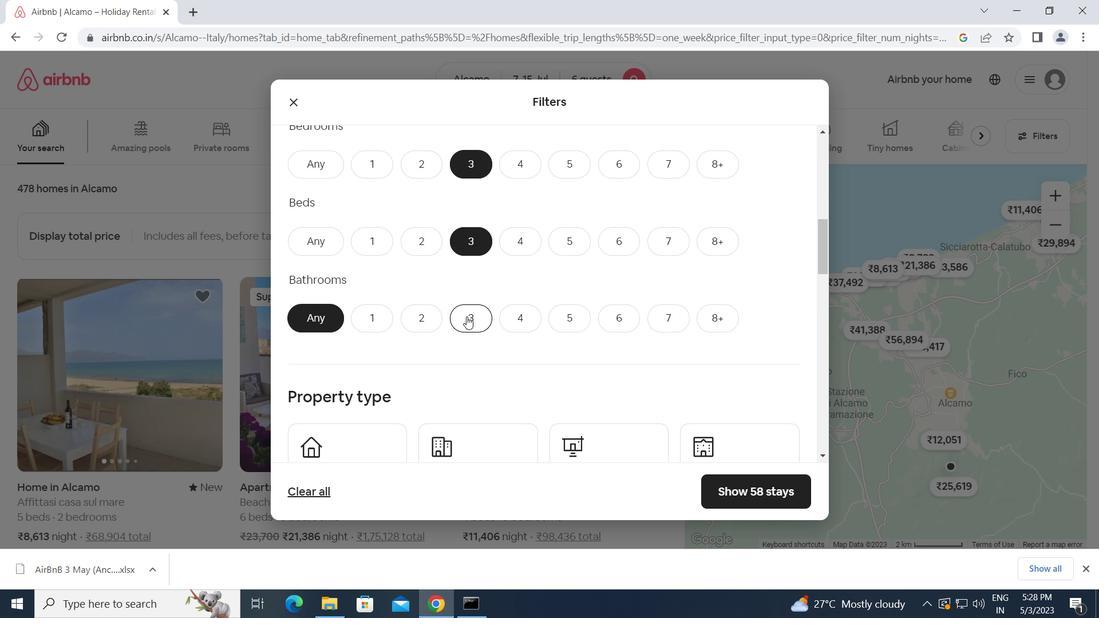 
Action: Mouse scrolled (466, 316) with delta (0, 0)
Screenshot: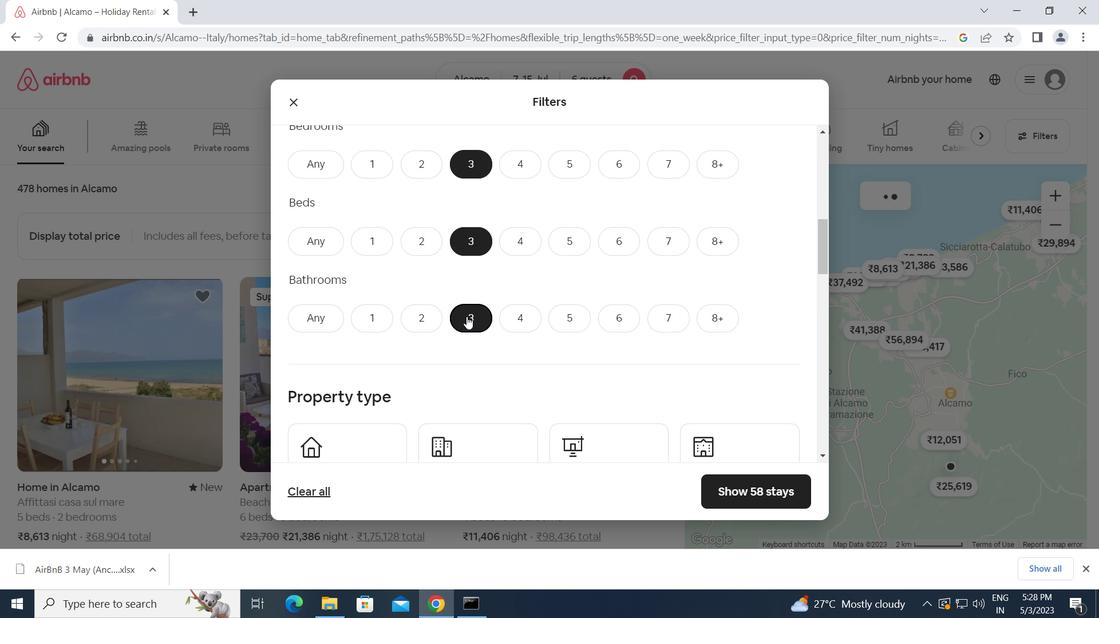
Action: Mouse scrolled (466, 316) with delta (0, 0)
Screenshot: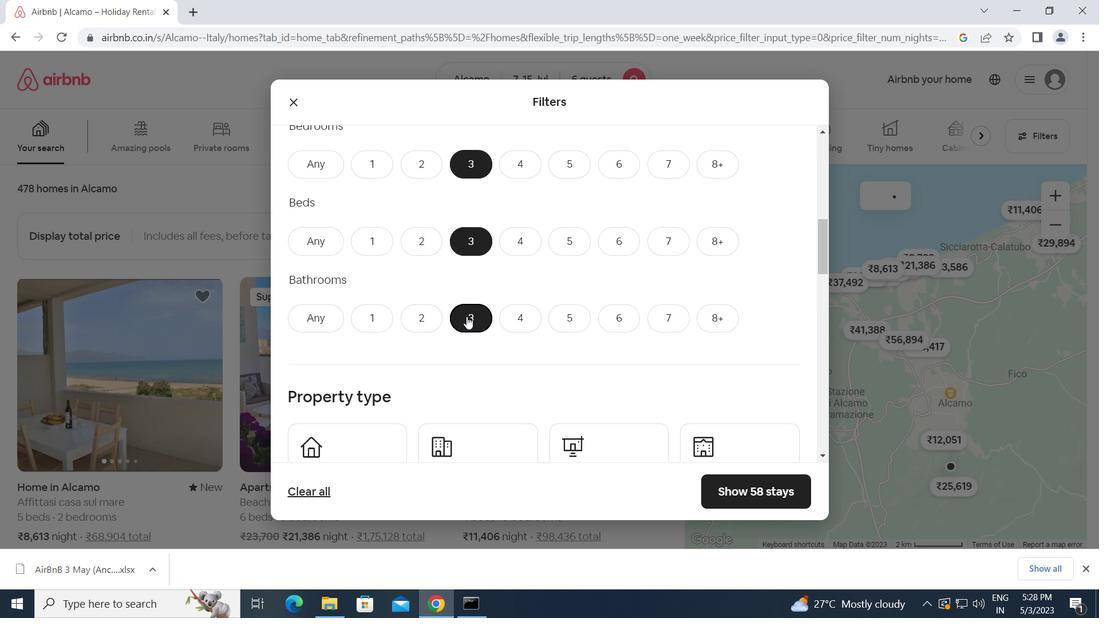 
Action: Mouse moved to (377, 306)
Screenshot: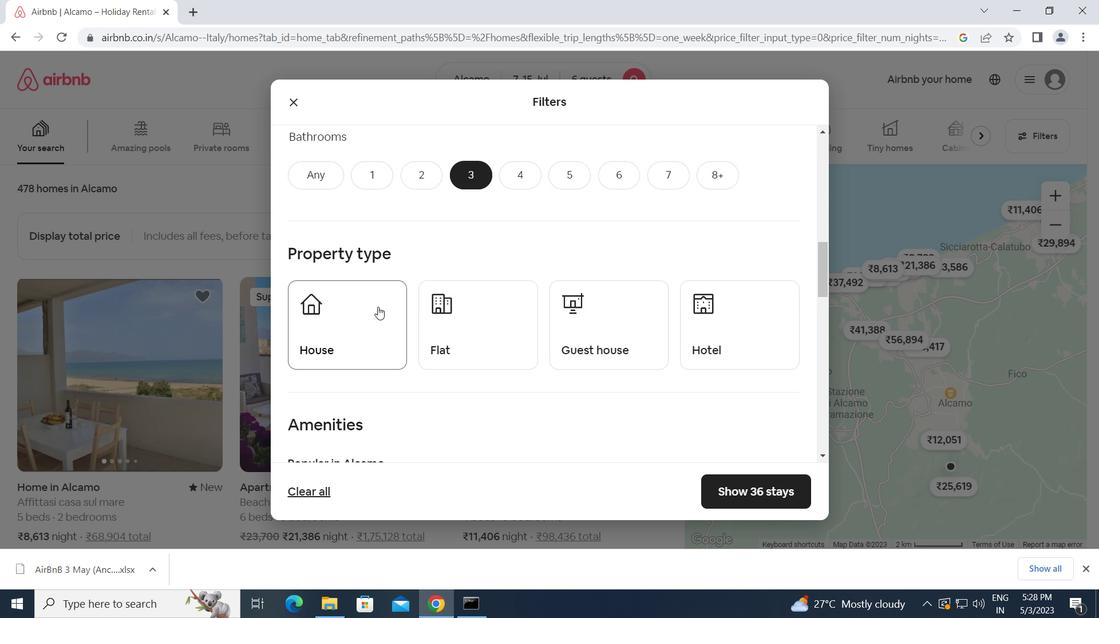 
Action: Mouse pressed left at (377, 306)
Screenshot: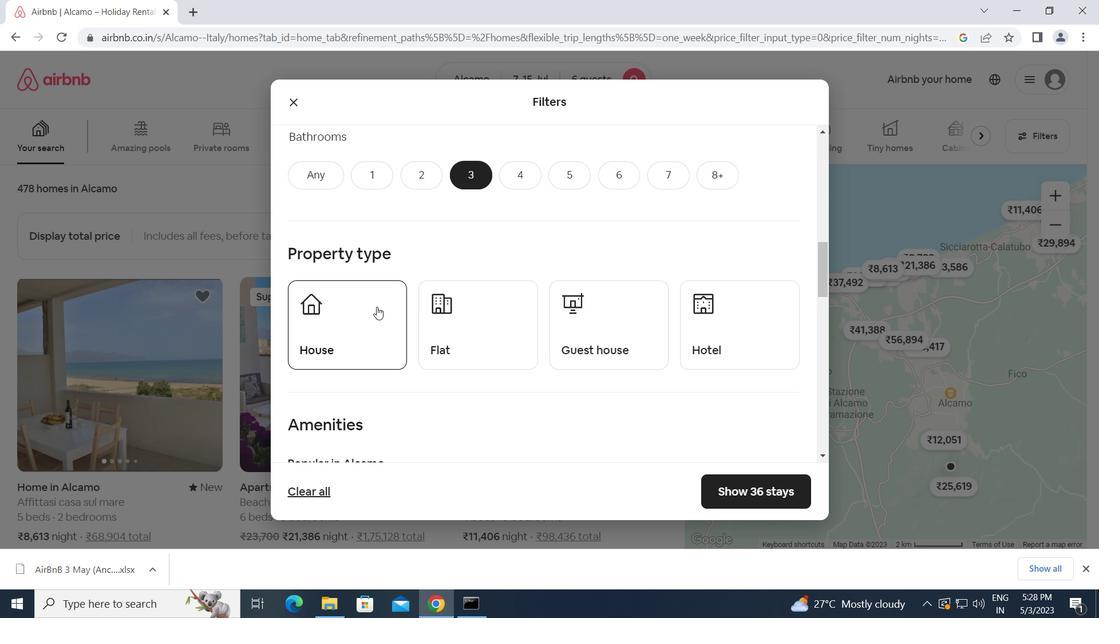 
Action: Mouse moved to (445, 312)
Screenshot: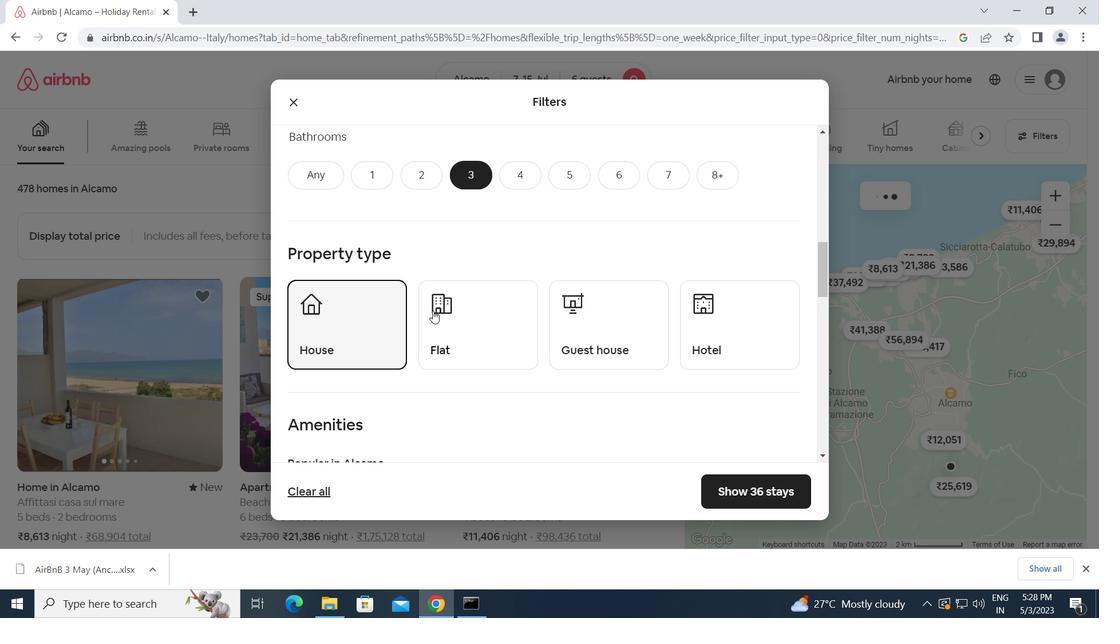 
Action: Mouse pressed left at (445, 312)
Screenshot: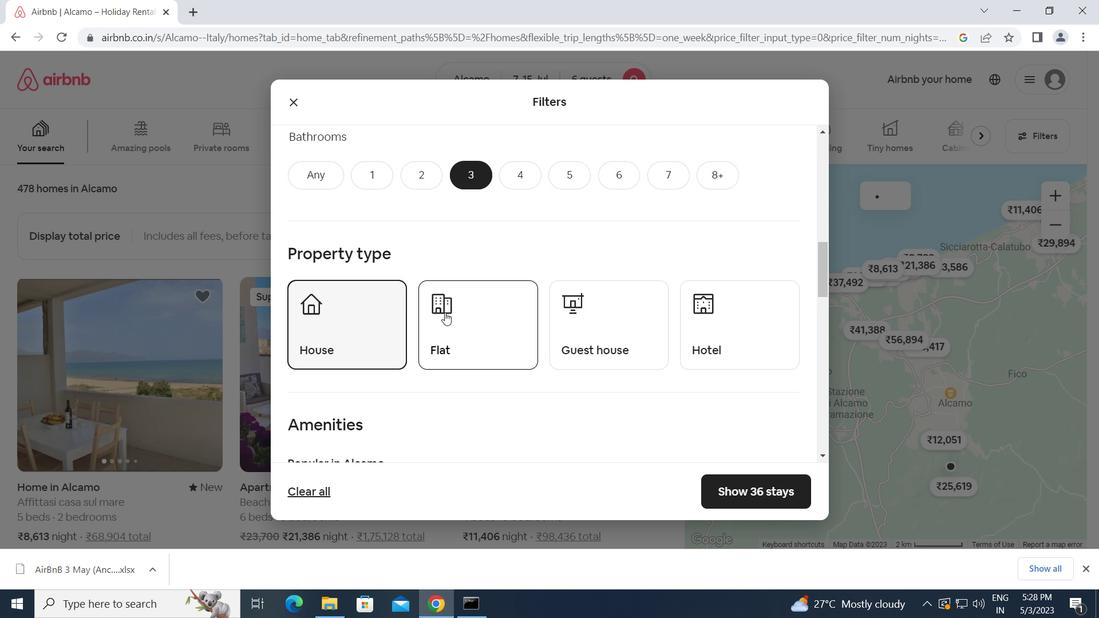 
Action: Mouse moved to (590, 336)
Screenshot: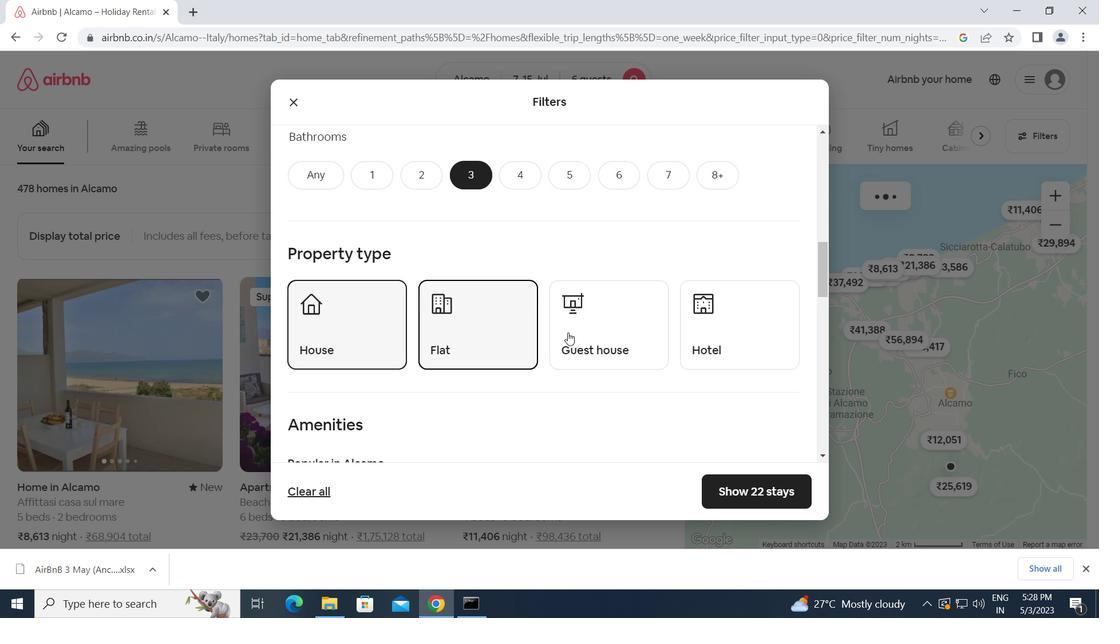 
Action: Mouse pressed left at (590, 336)
Screenshot: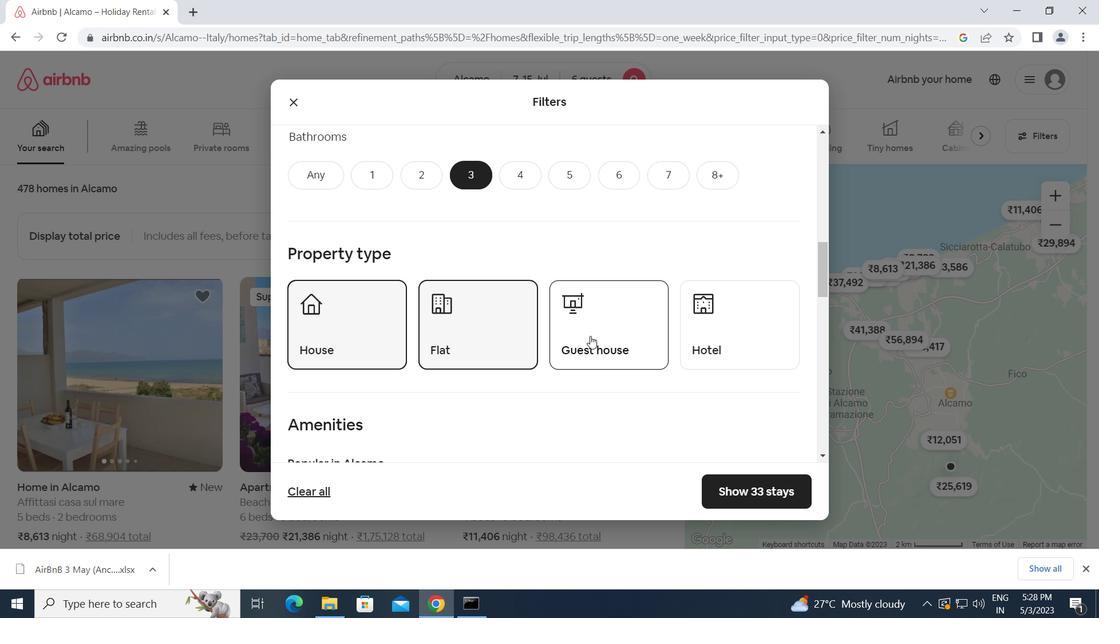 
Action: Mouse moved to (582, 355)
Screenshot: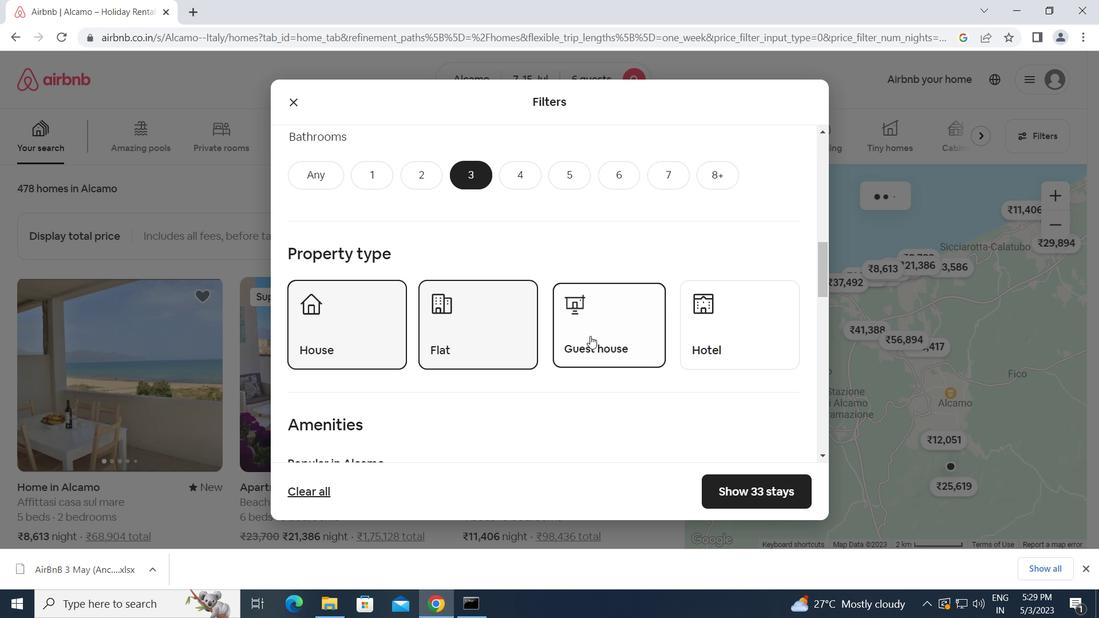 
Action: Mouse scrolled (582, 355) with delta (0, 0)
Screenshot: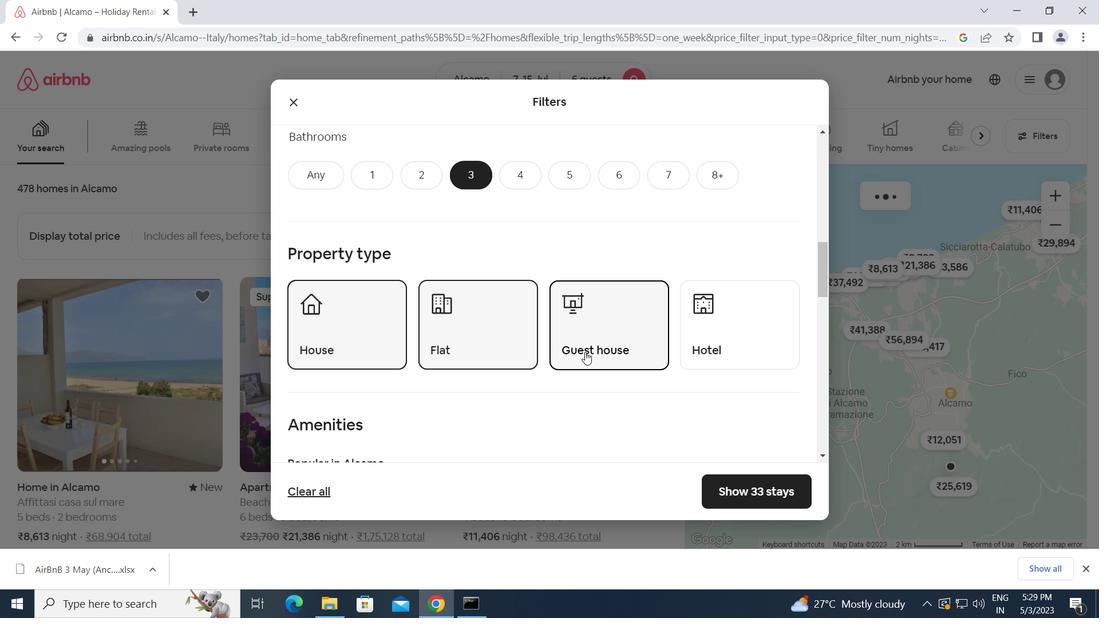 
Action: Mouse scrolled (582, 355) with delta (0, 0)
Screenshot: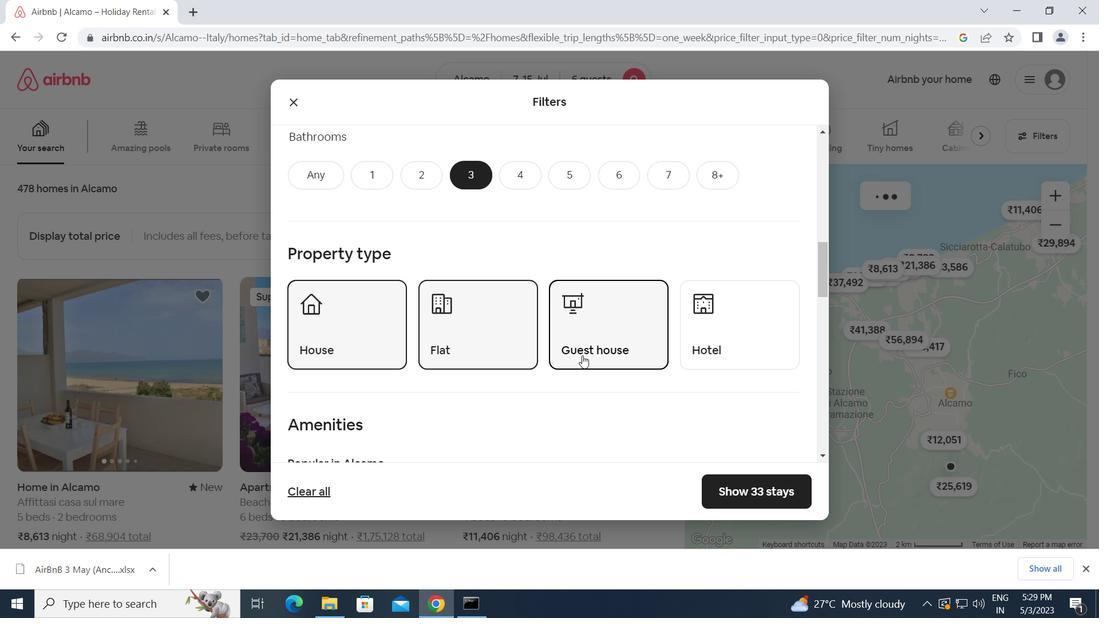 
Action: Mouse scrolled (582, 355) with delta (0, 0)
Screenshot: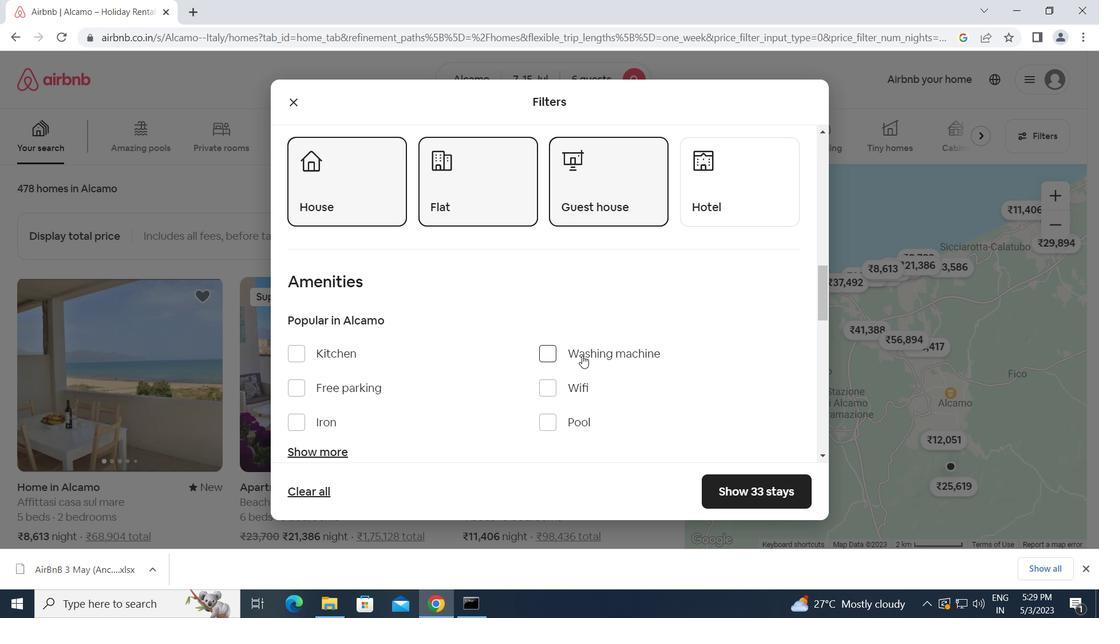 
Action: Mouse scrolled (582, 355) with delta (0, 0)
Screenshot: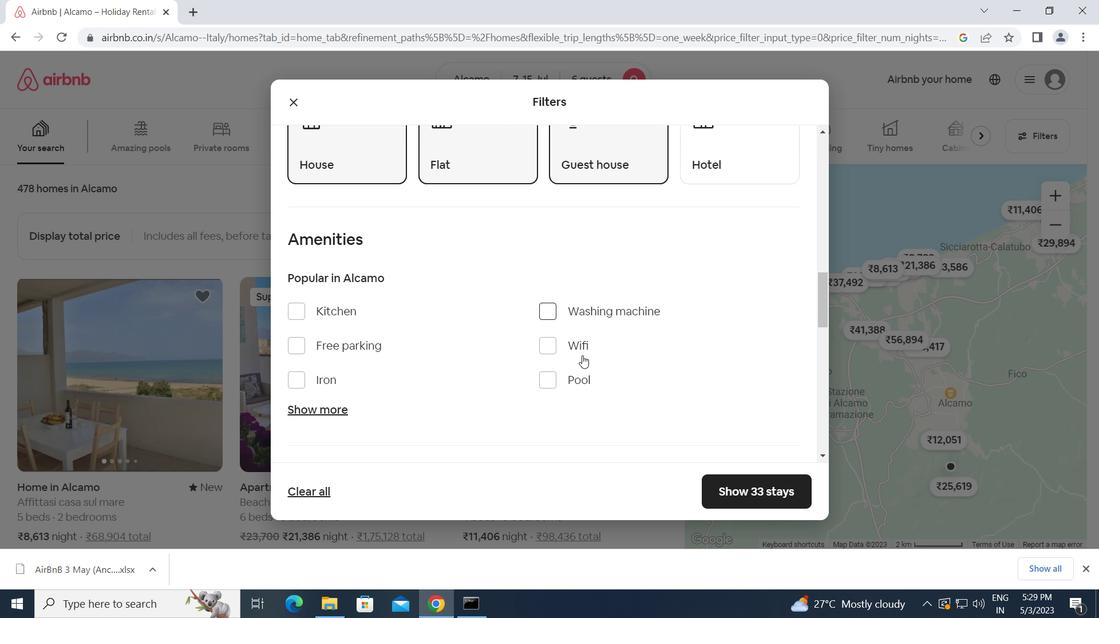 
Action: Mouse scrolled (582, 355) with delta (0, 0)
Screenshot: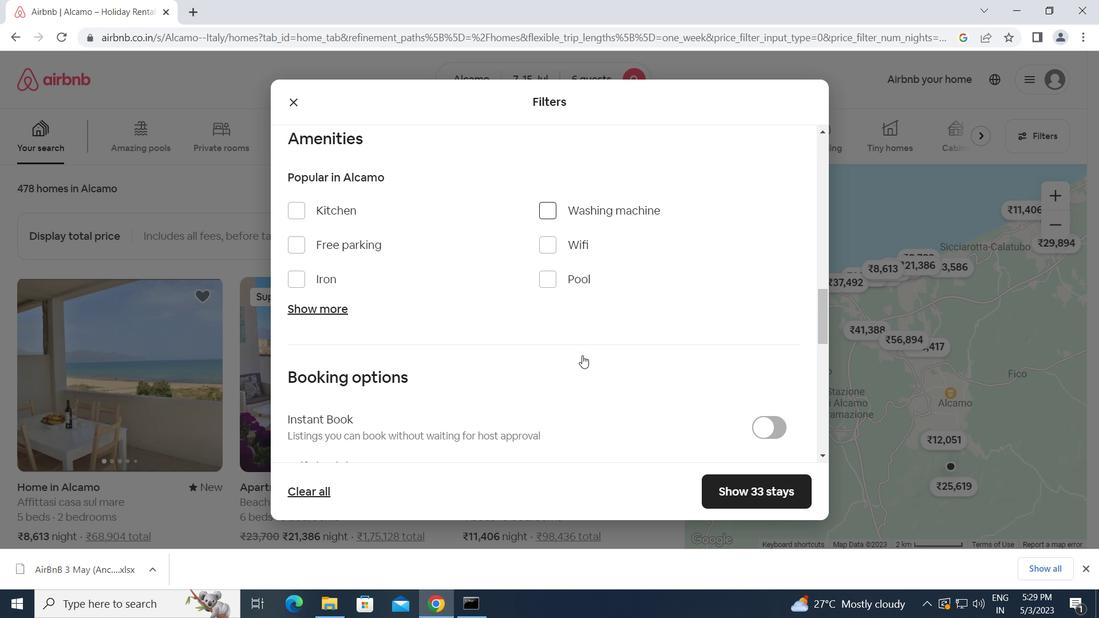 
Action: Mouse scrolled (582, 355) with delta (0, 0)
Screenshot: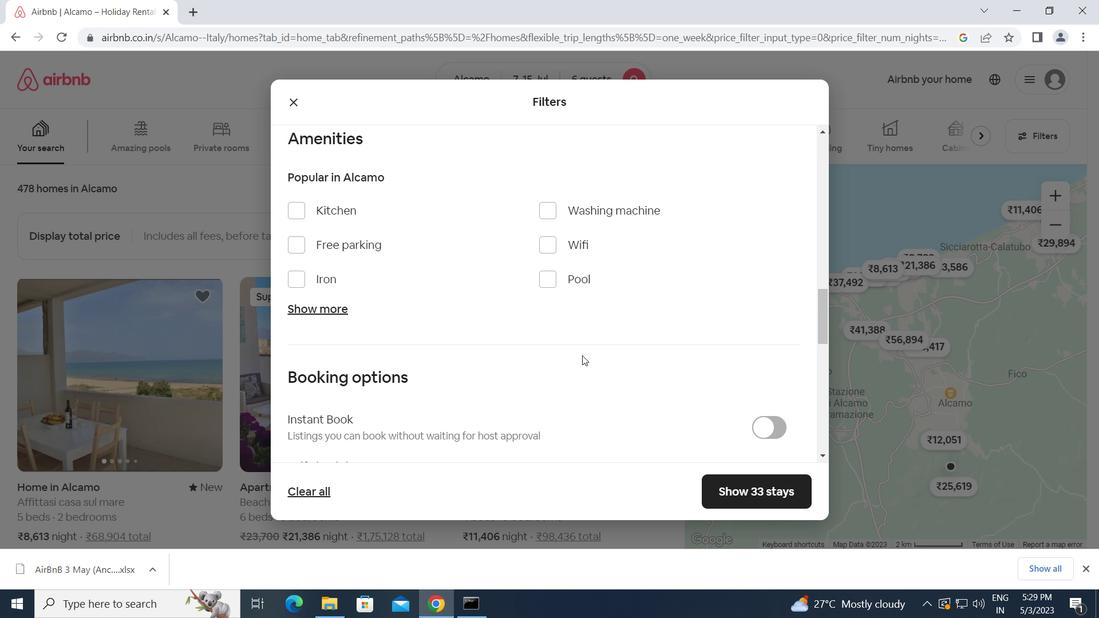 
Action: Mouse moved to (763, 330)
Screenshot: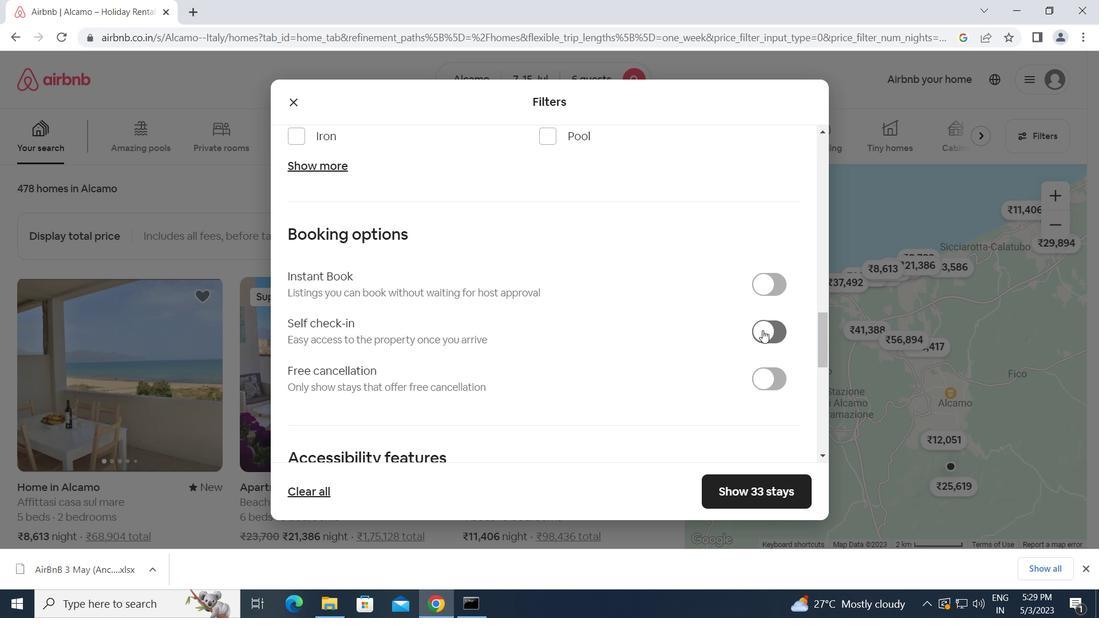 
Action: Mouse pressed left at (763, 330)
Screenshot: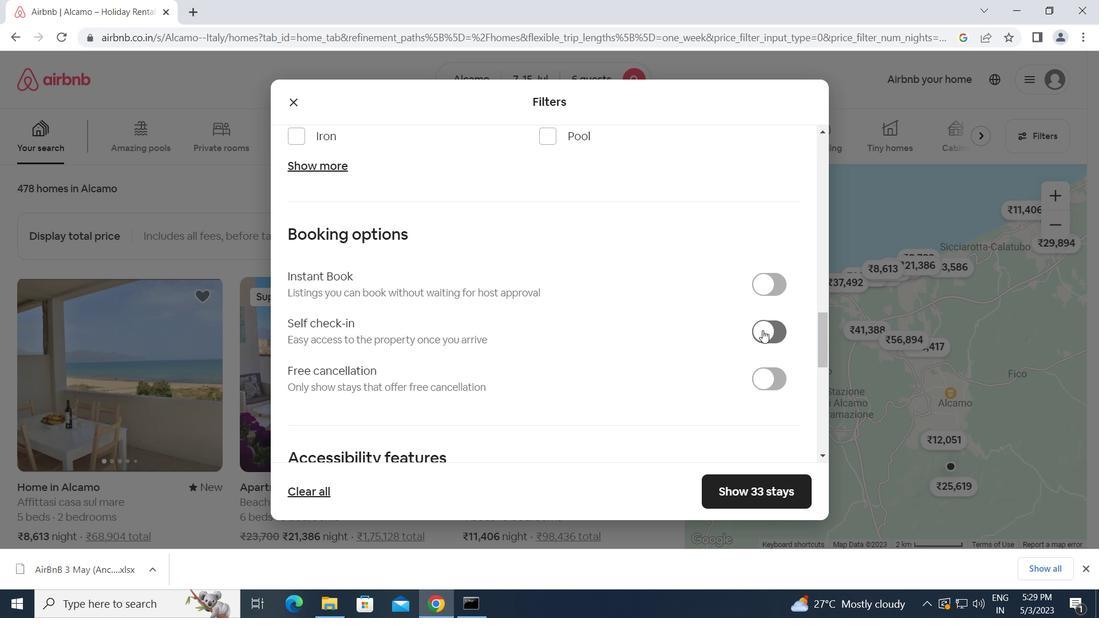 
Action: Mouse moved to (661, 345)
Screenshot: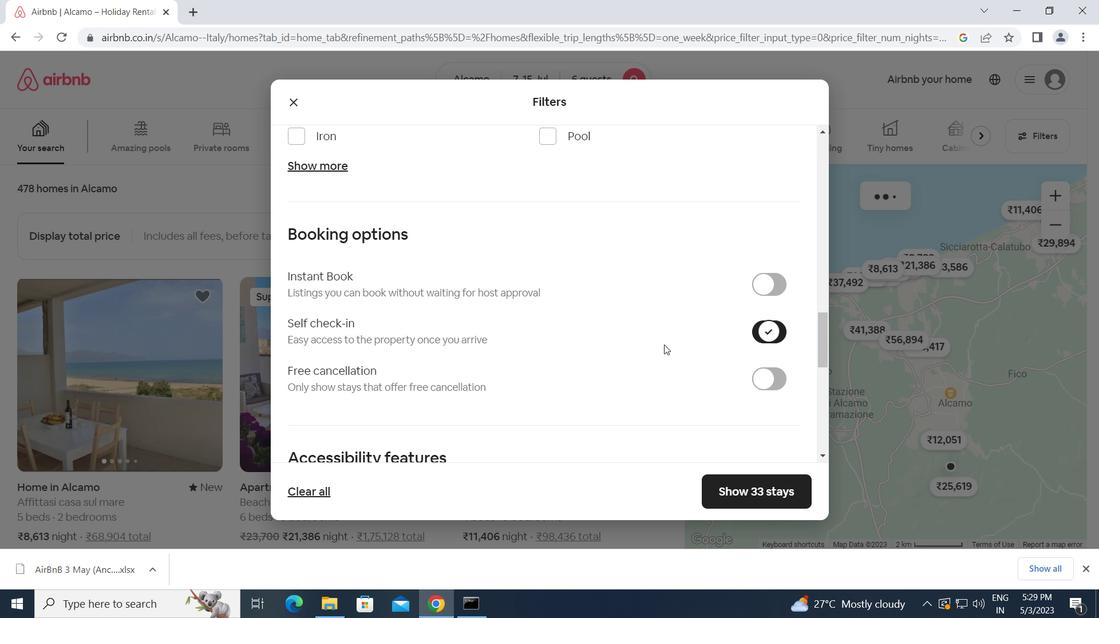 
Action: Mouse scrolled (661, 345) with delta (0, 0)
Screenshot: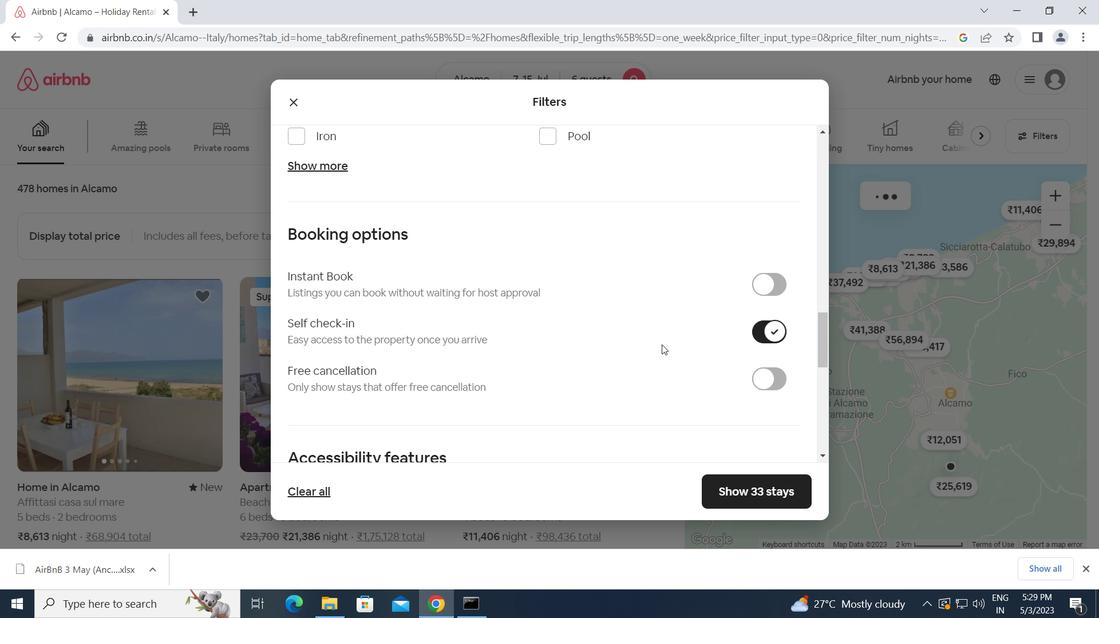
Action: Mouse scrolled (661, 345) with delta (0, 0)
Screenshot: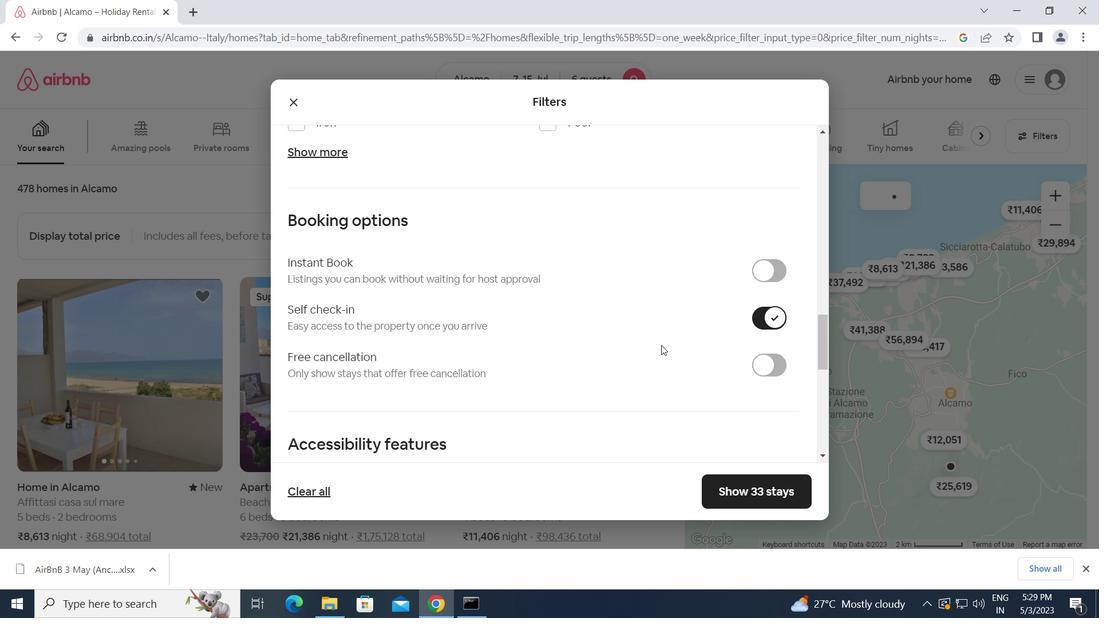 
Action: Mouse scrolled (661, 345) with delta (0, 0)
Screenshot: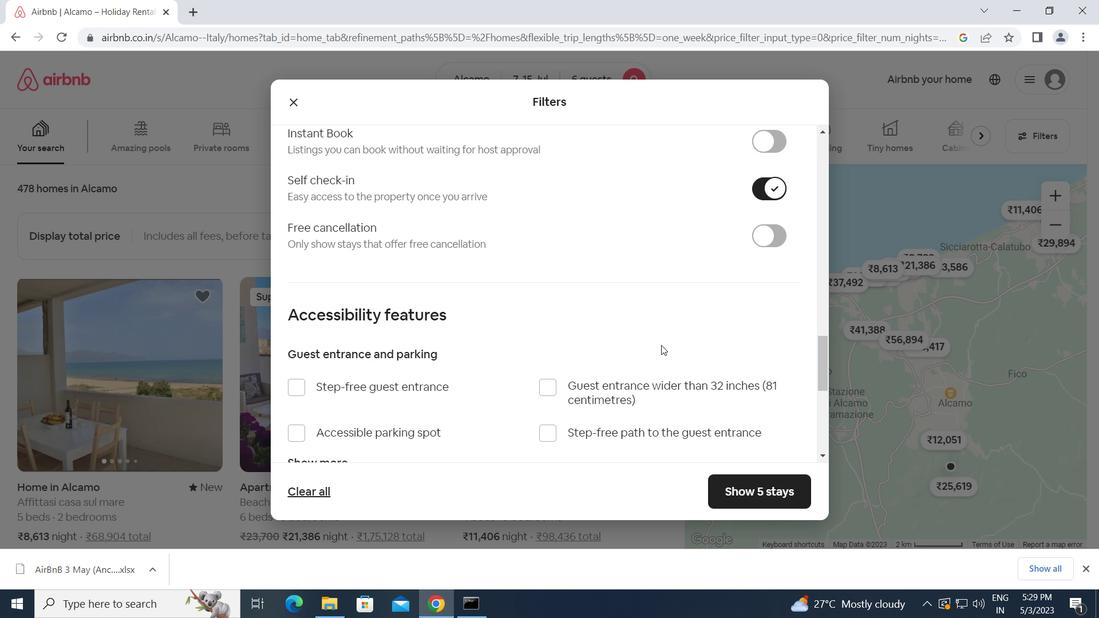 
Action: Mouse scrolled (661, 345) with delta (0, 0)
Screenshot: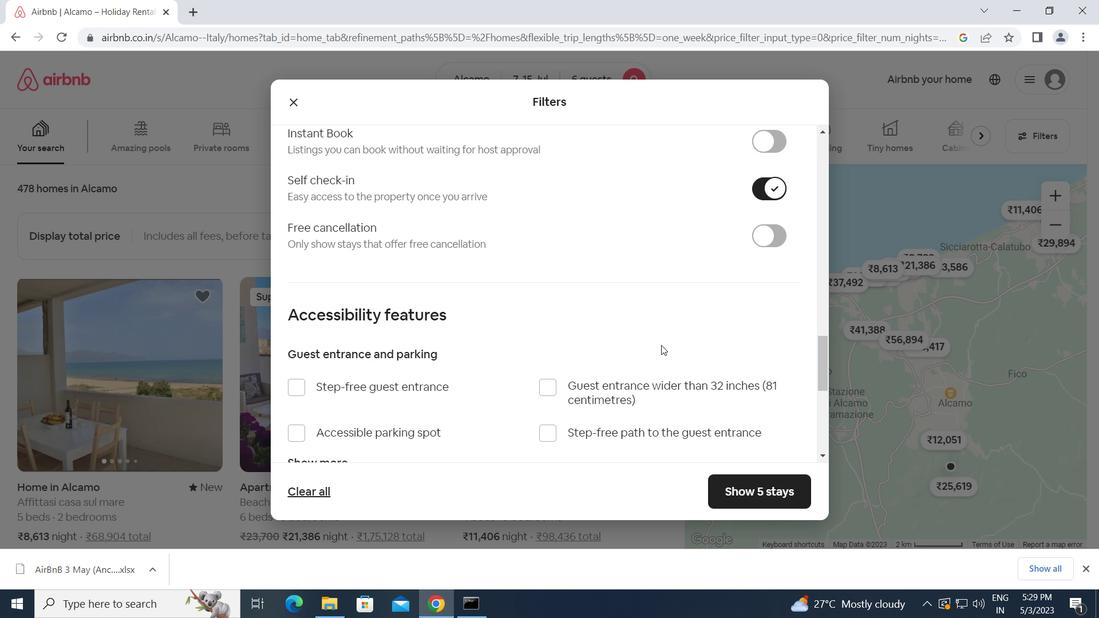 
Action: Mouse scrolled (661, 345) with delta (0, 0)
Screenshot: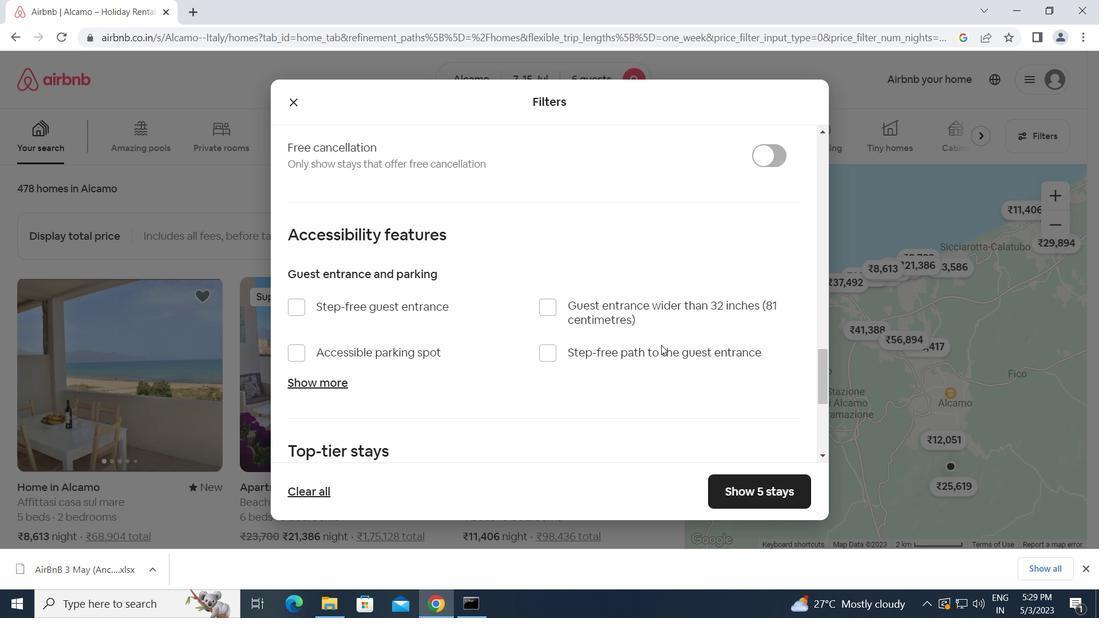 
Action: Mouse scrolled (661, 345) with delta (0, 0)
Screenshot: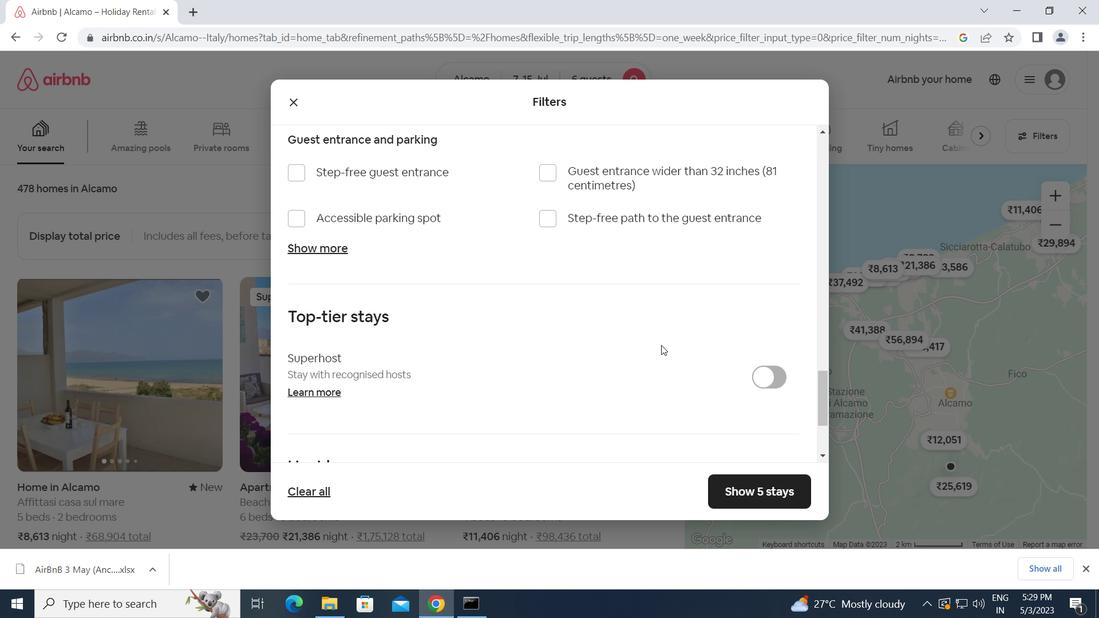 
Action: Mouse scrolled (661, 345) with delta (0, 0)
Screenshot: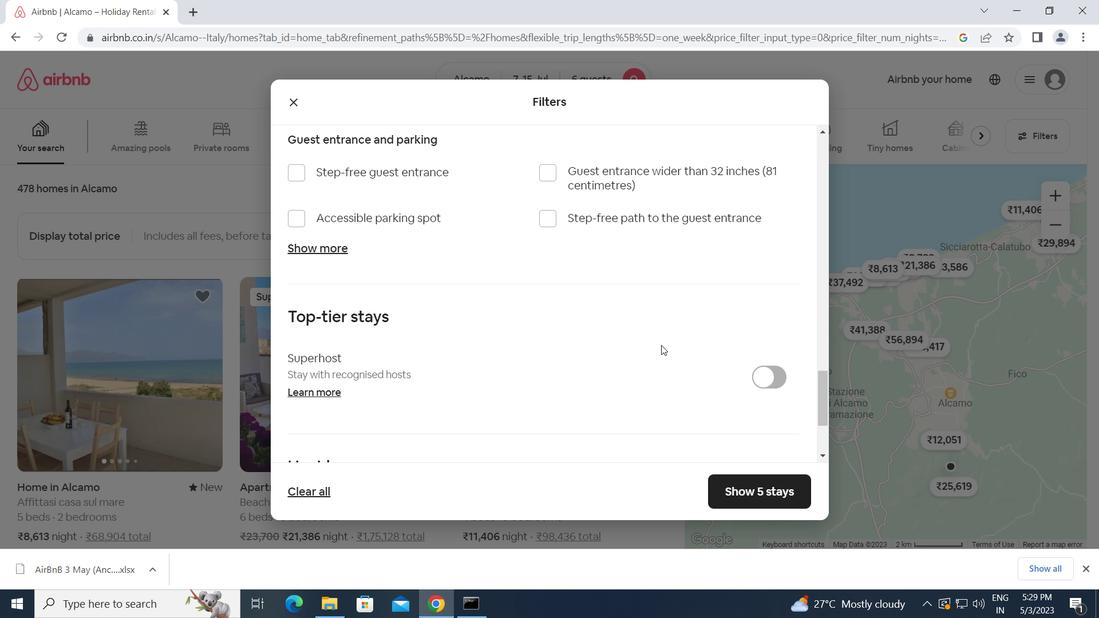 
Action: Mouse scrolled (661, 345) with delta (0, 0)
Screenshot: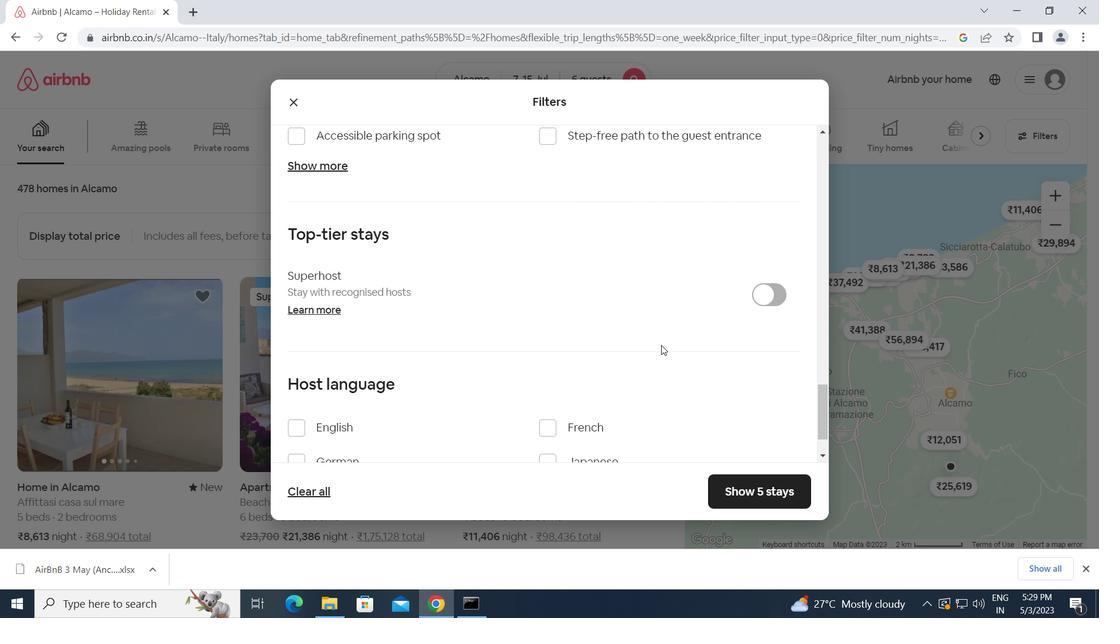 
Action: Mouse moved to (293, 359)
Screenshot: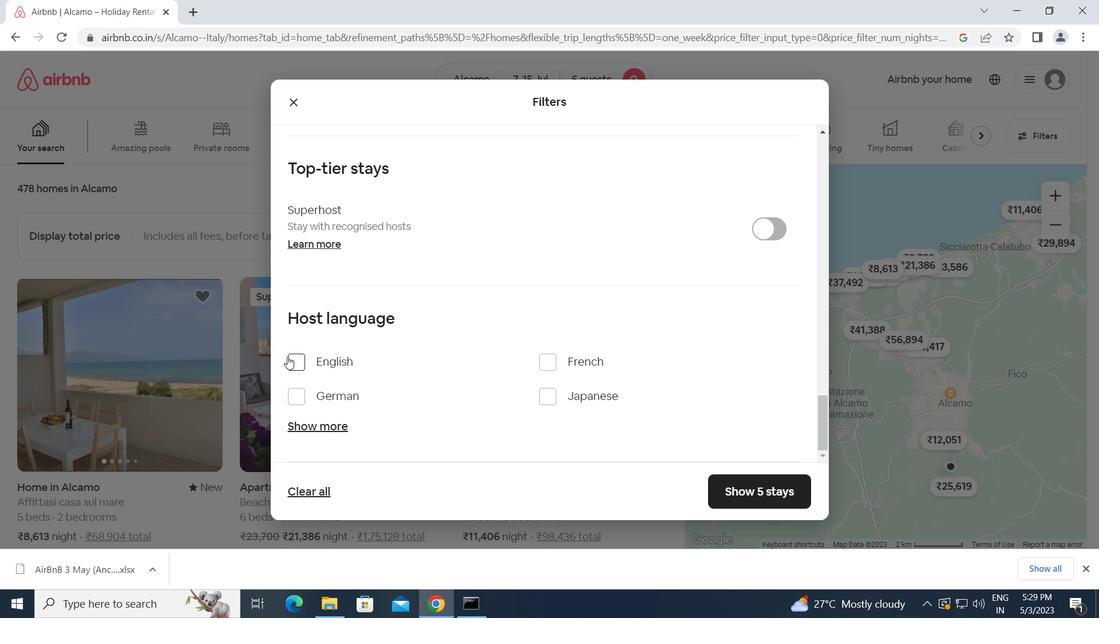 
Action: Mouse pressed left at (293, 359)
Screenshot: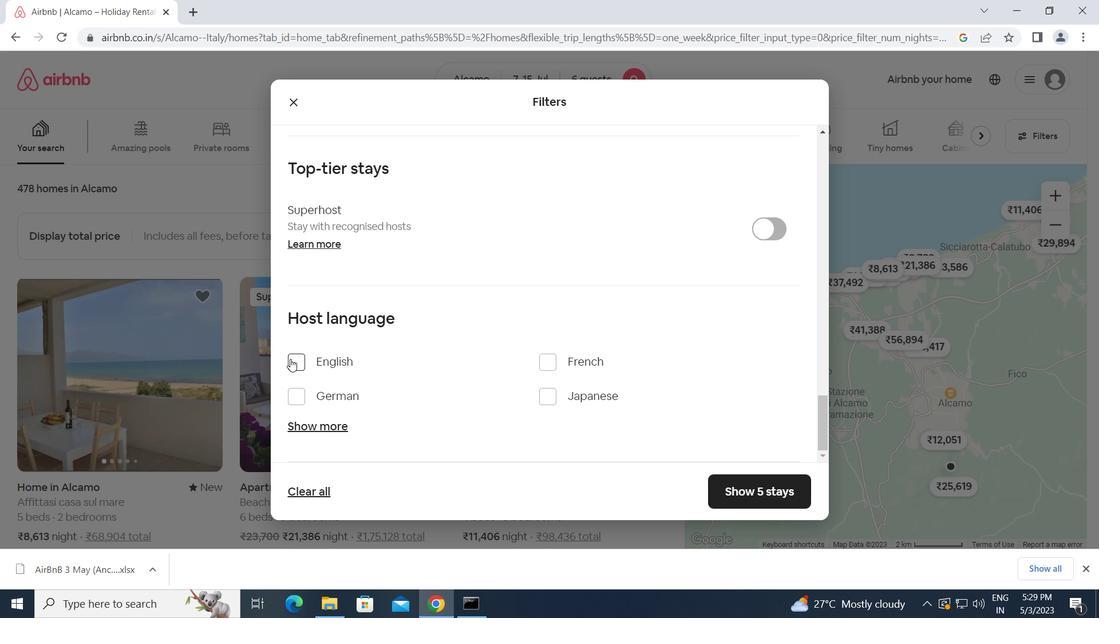 
Action: Mouse moved to (783, 493)
Screenshot: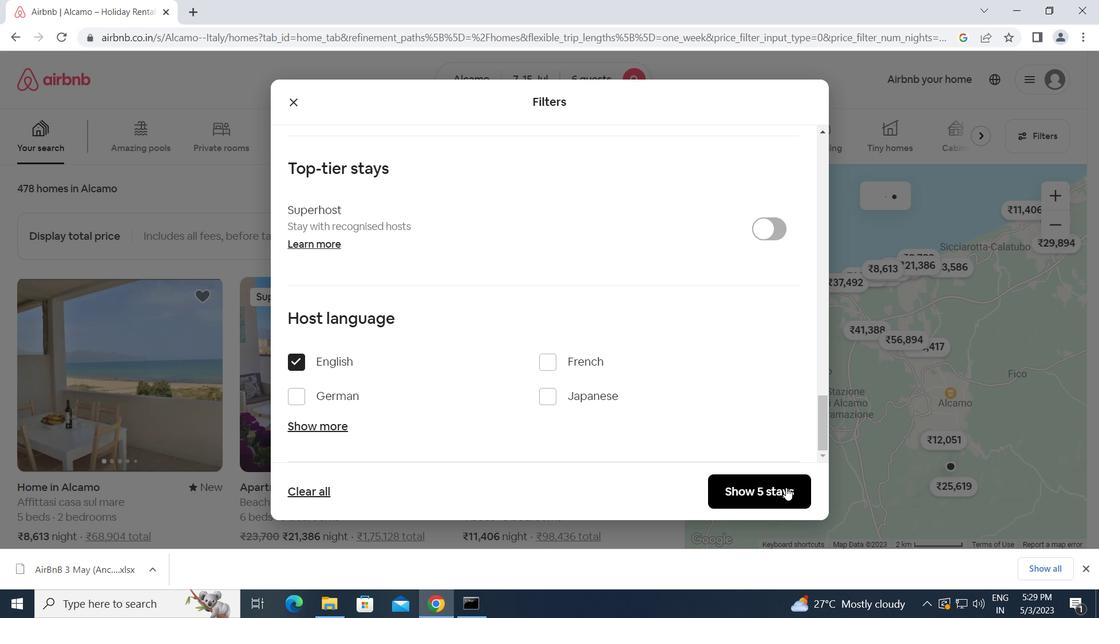 
Action: Mouse pressed left at (783, 493)
Screenshot: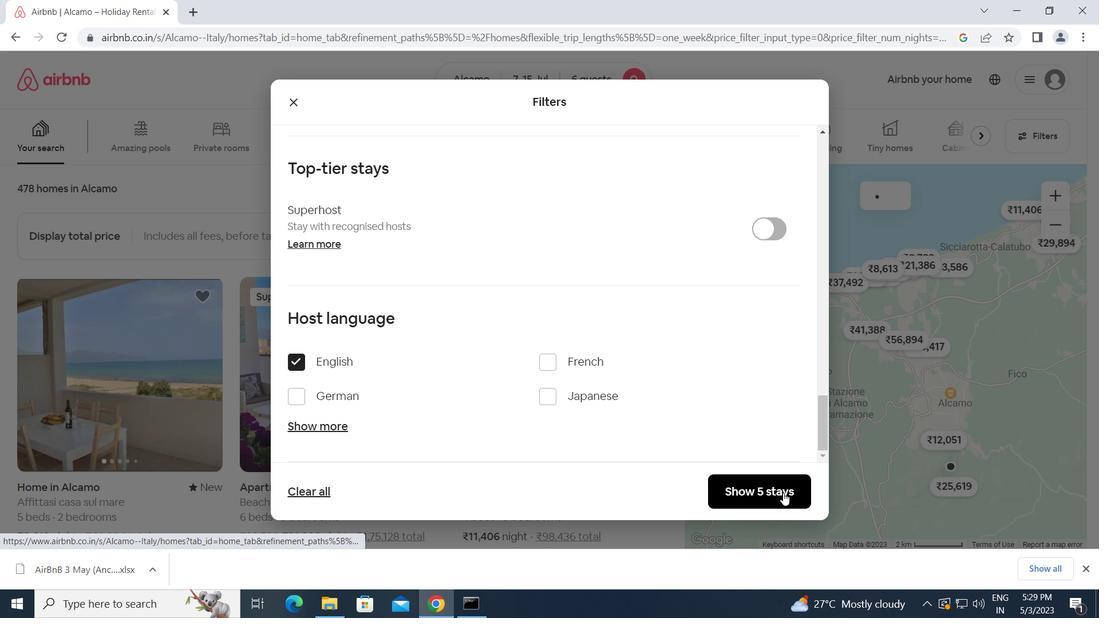 
Action: Mouse moved to (773, 477)
Screenshot: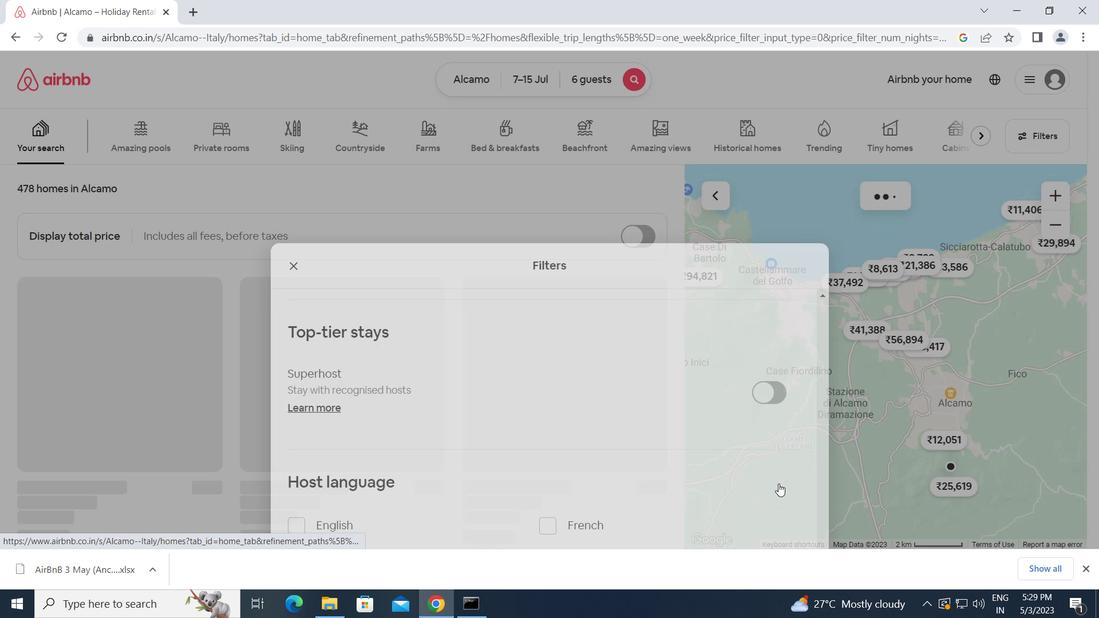 
